 Task: Find connections with filter location Kamenz with filter topic #Innovationwith filter profile language Potuguese with filter current company UNICEF India with filter school Bharati Vidyapeeth's College of Engineering with filter industry Military and International Affairs with filter service category Negotiation with filter keywords title Content Creator
Action: Mouse moved to (508, 59)
Screenshot: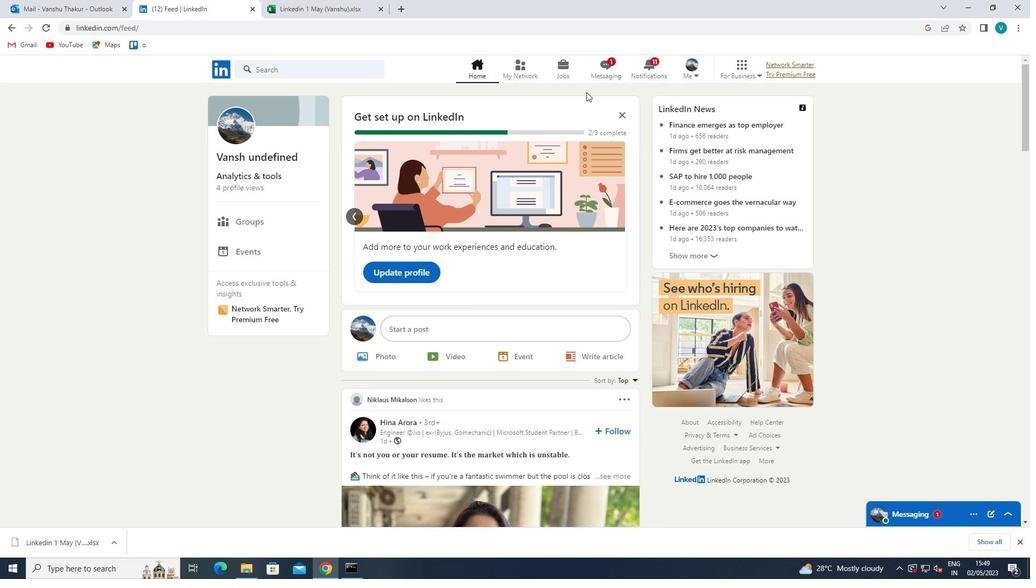 
Action: Mouse pressed left at (508, 59)
Screenshot: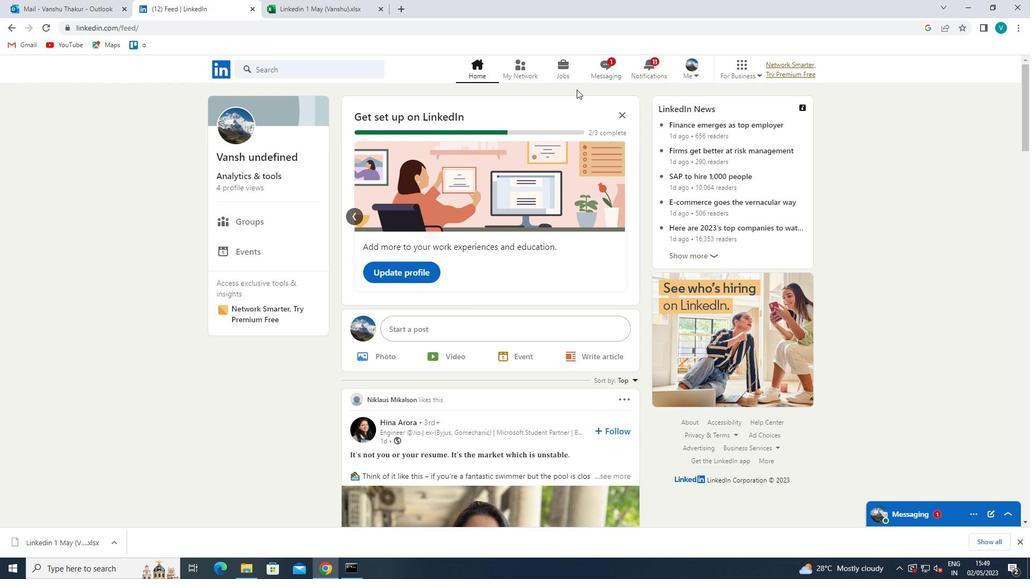 
Action: Mouse moved to (307, 125)
Screenshot: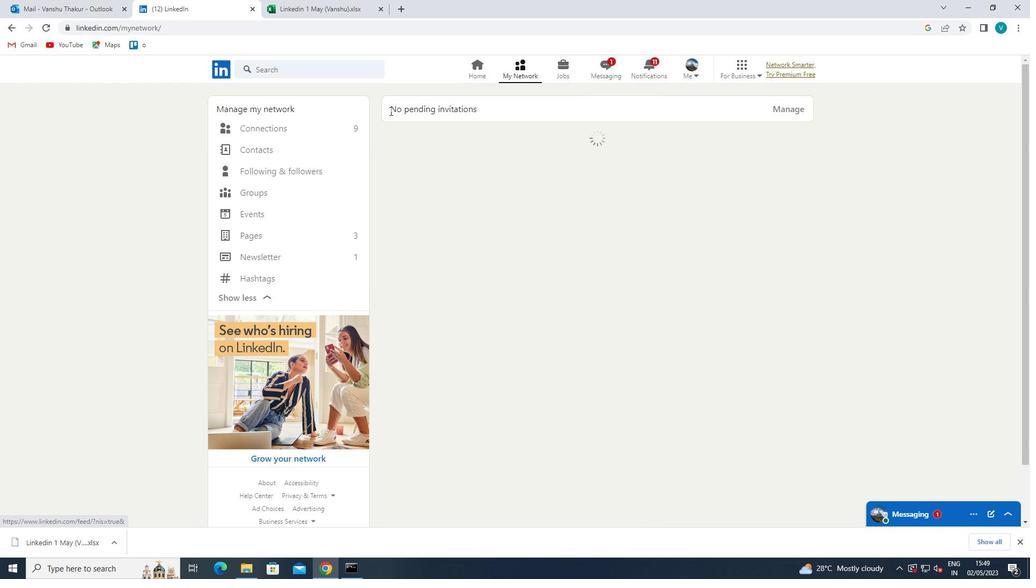 
Action: Mouse pressed left at (307, 125)
Screenshot: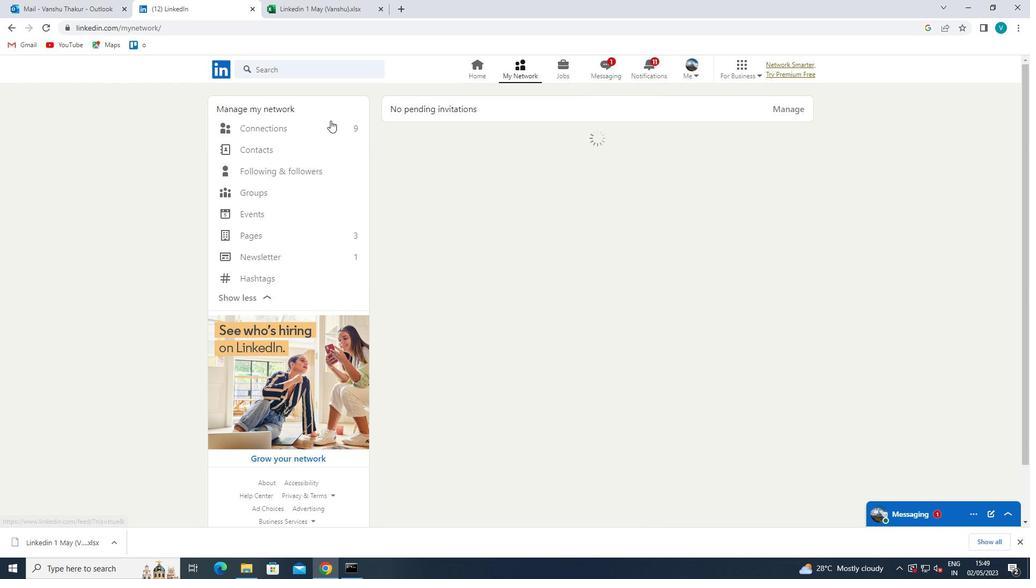 
Action: Mouse moved to (619, 120)
Screenshot: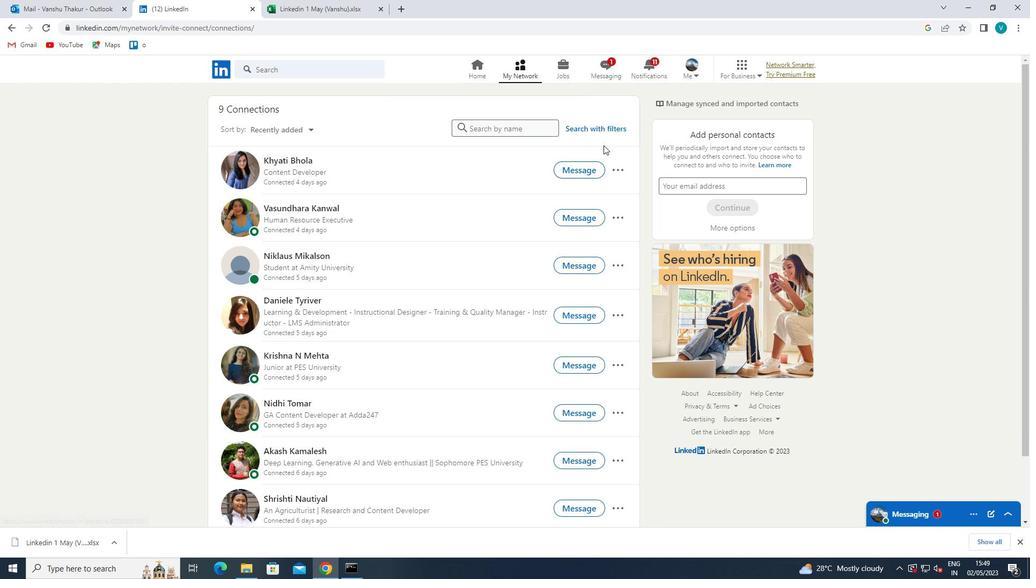 
Action: Mouse pressed left at (619, 120)
Screenshot: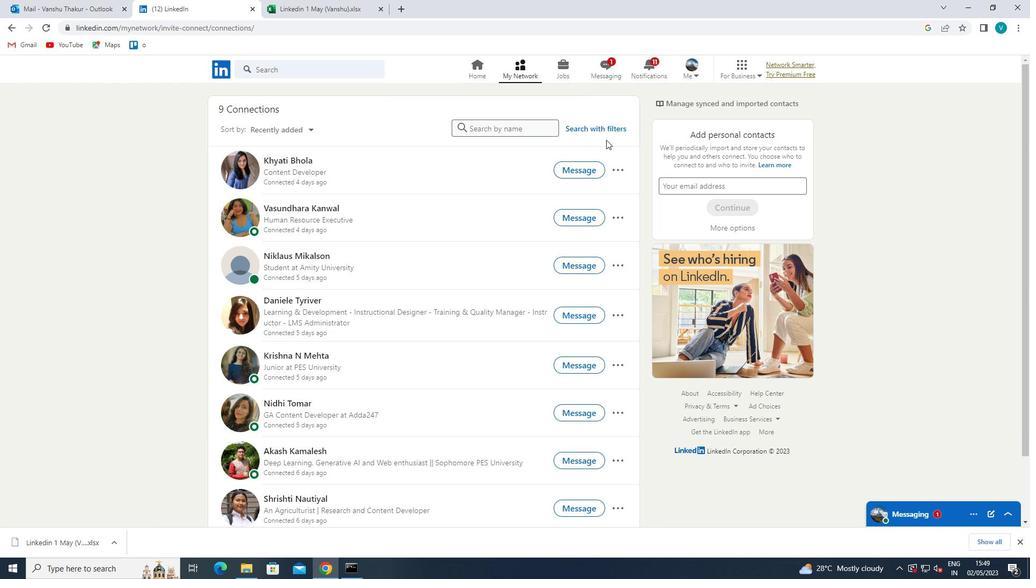 
Action: Mouse moved to (616, 124)
Screenshot: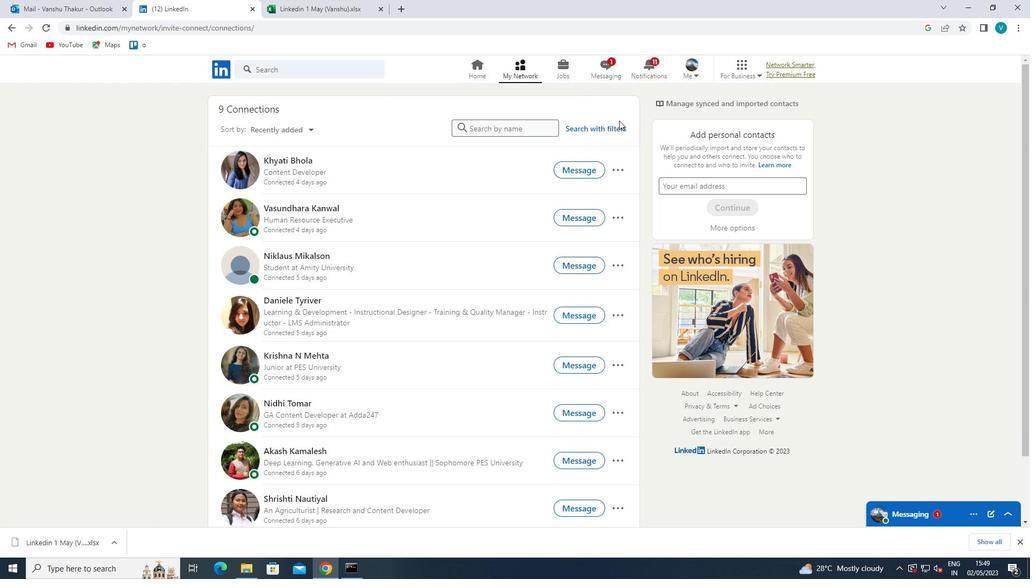 
Action: Mouse pressed left at (616, 124)
Screenshot: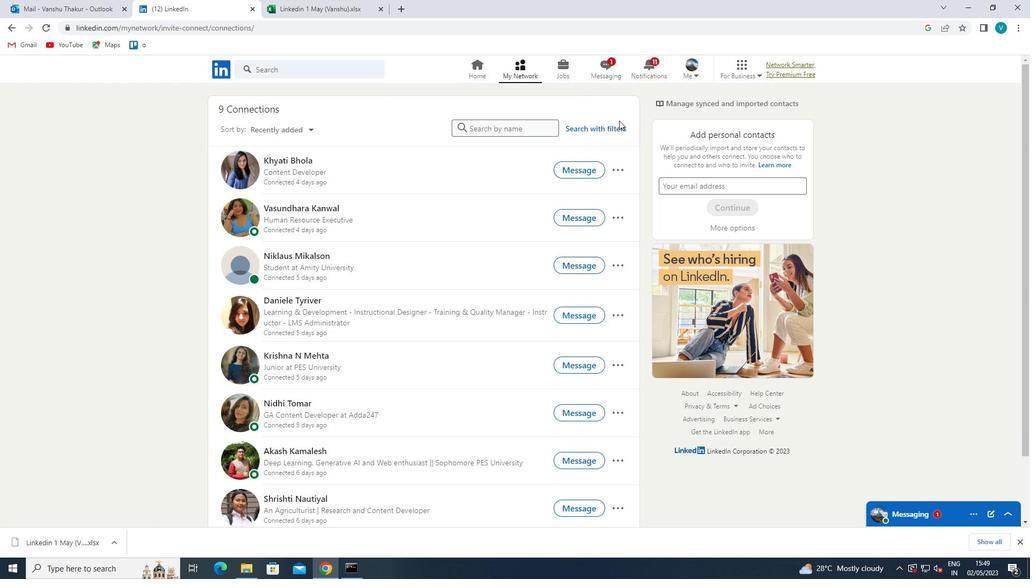 
Action: Mouse moved to (519, 99)
Screenshot: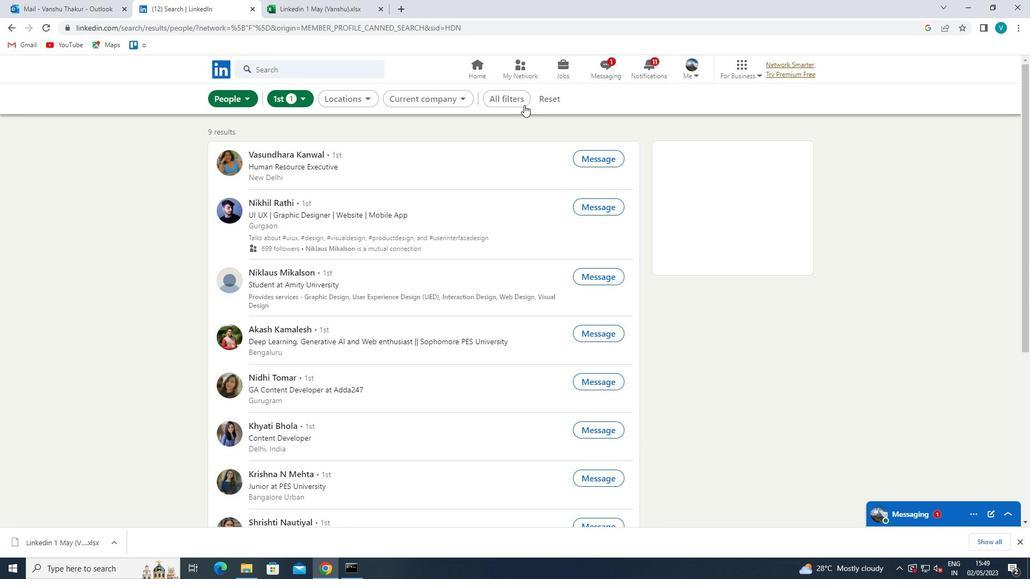 
Action: Mouse pressed left at (519, 99)
Screenshot: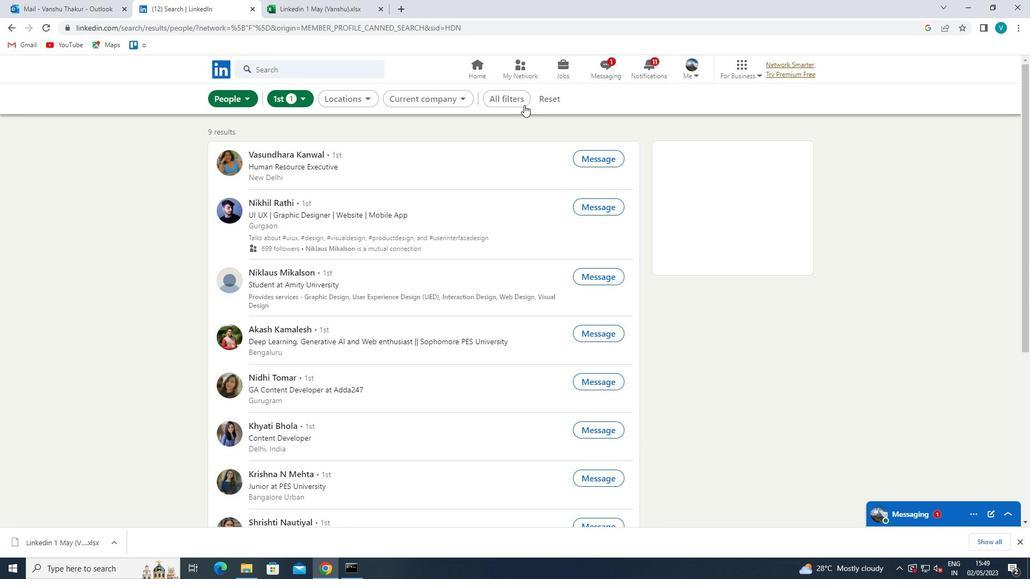 
Action: Mouse moved to (889, 262)
Screenshot: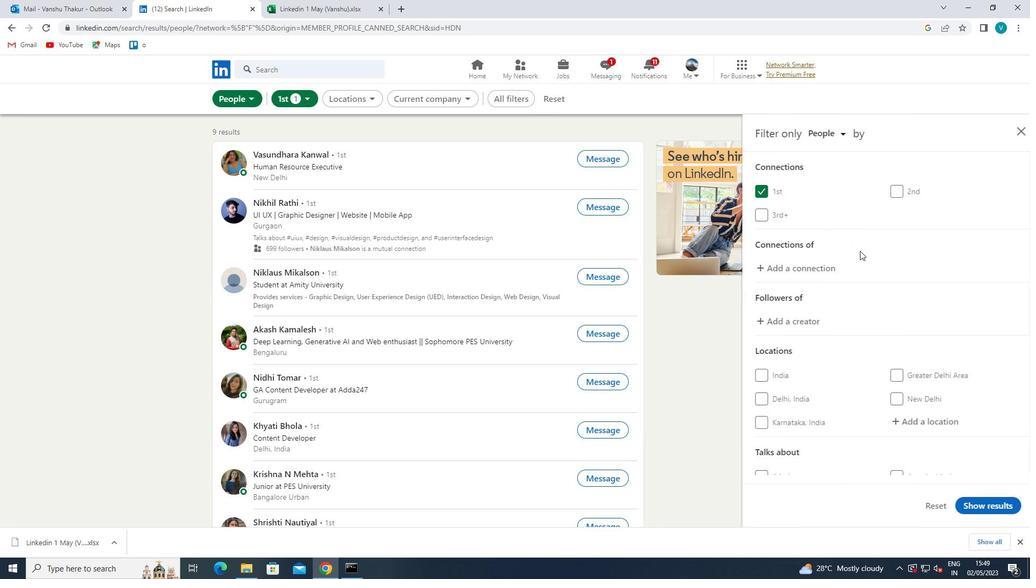 
Action: Mouse scrolled (889, 261) with delta (0, 0)
Screenshot: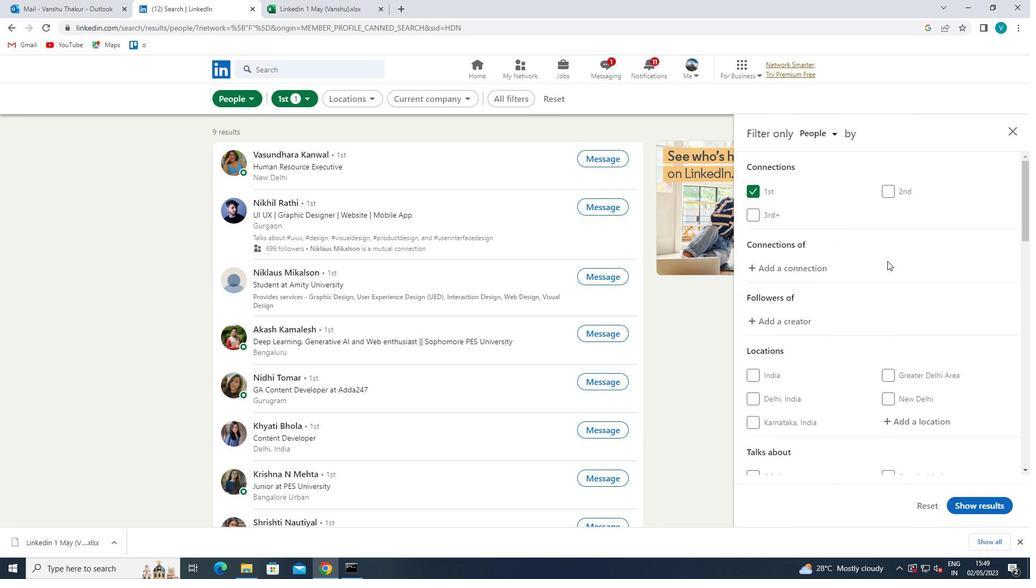 
Action: Mouse moved to (890, 262)
Screenshot: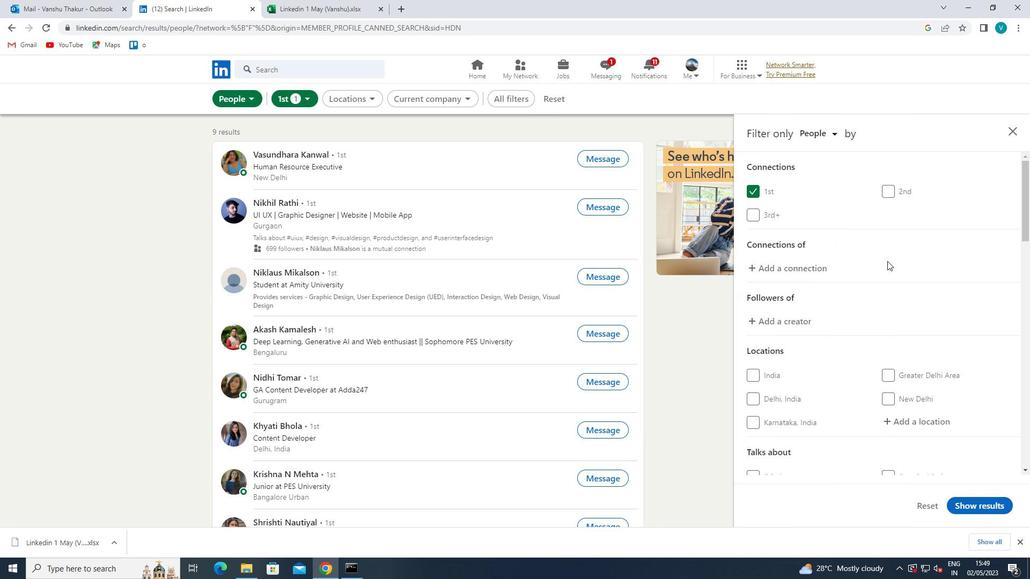
Action: Mouse scrolled (890, 261) with delta (0, 0)
Screenshot: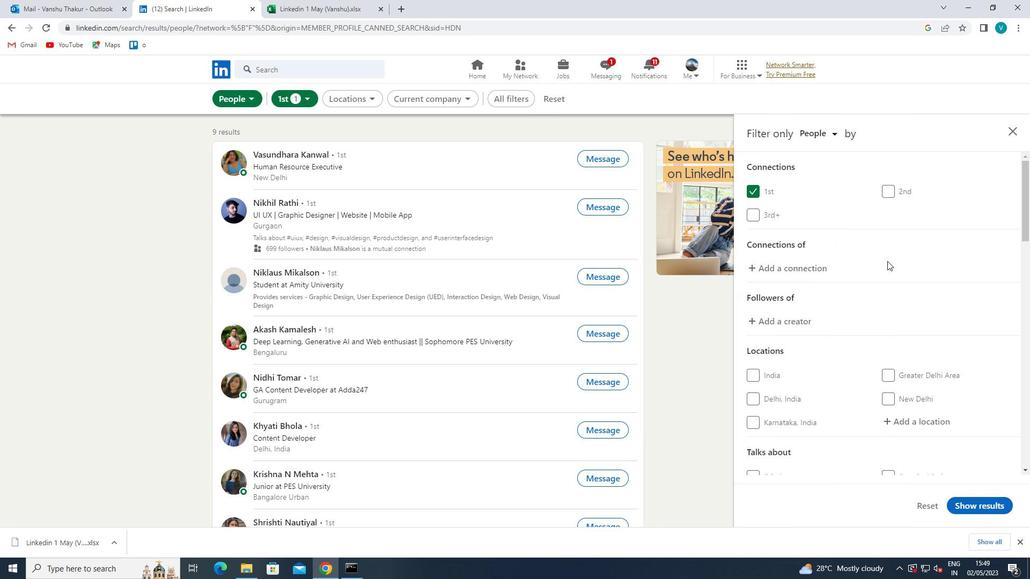 
Action: Mouse moved to (915, 311)
Screenshot: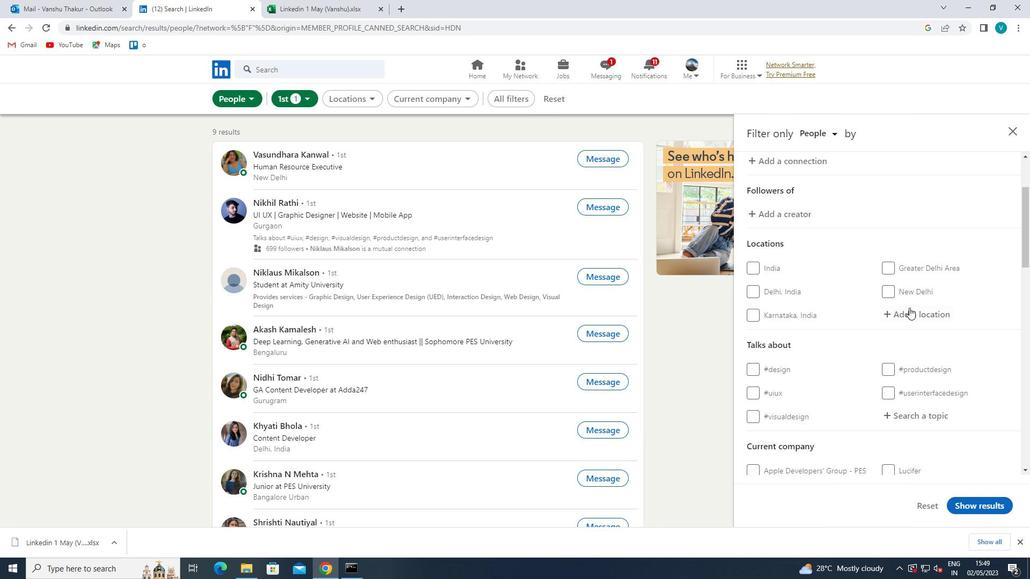 
Action: Mouse pressed left at (915, 311)
Screenshot: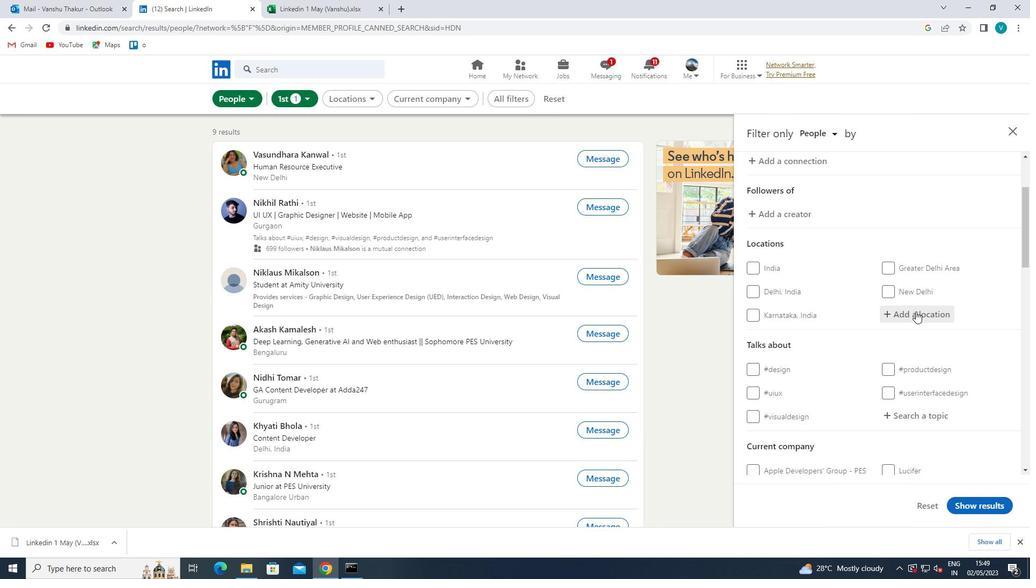 
Action: Mouse moved to (857, 277)
Screenshot: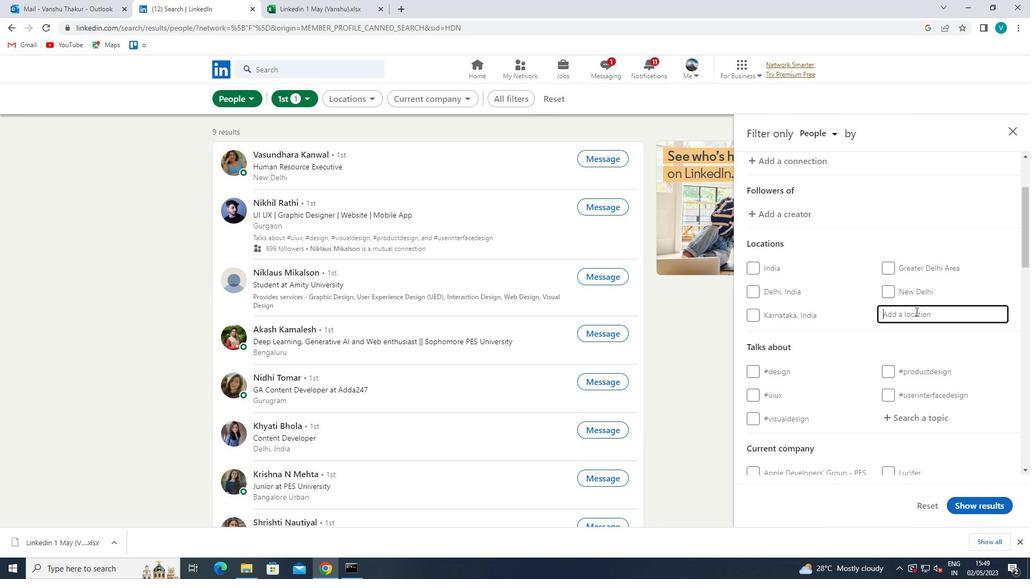 
Action: Key pressed <Key.shift>
Screenshot: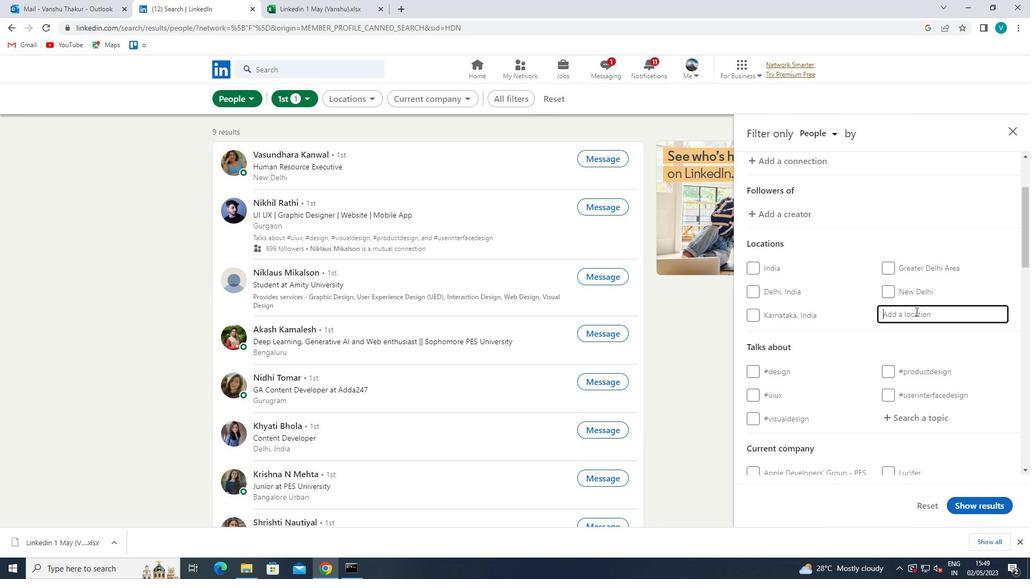 
Action: Mouse moved to (756, 228)
Screenshot: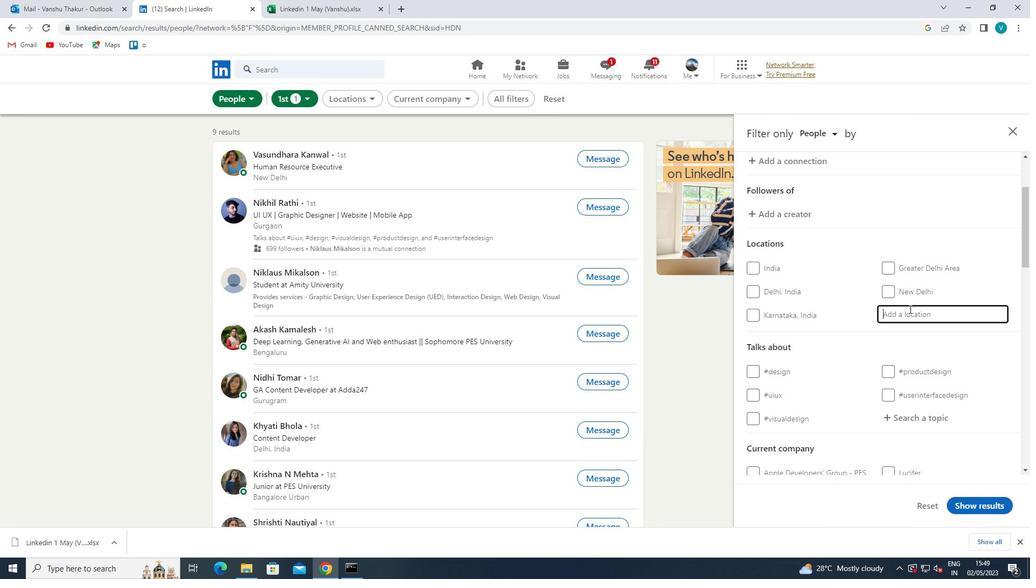 
Action: Key pressed <Key.shift><Key.shift><Key.shift><Key.shift><Key.shift><Key.shift><Key.shift><Key.shift><Key.shift><Key.shift><Key.shift><Key.shift><Key.shift><Key.shift><Key.shift><Key.shift><Key.shift>KAMENZ
Screenshot: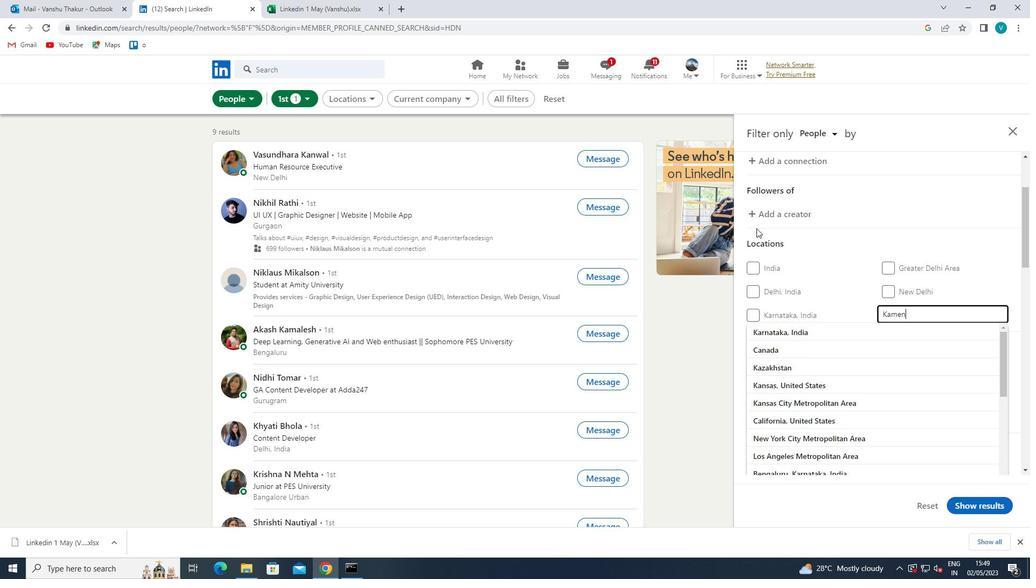 
Action: Mouse moved to (779, 330)
Screenshot: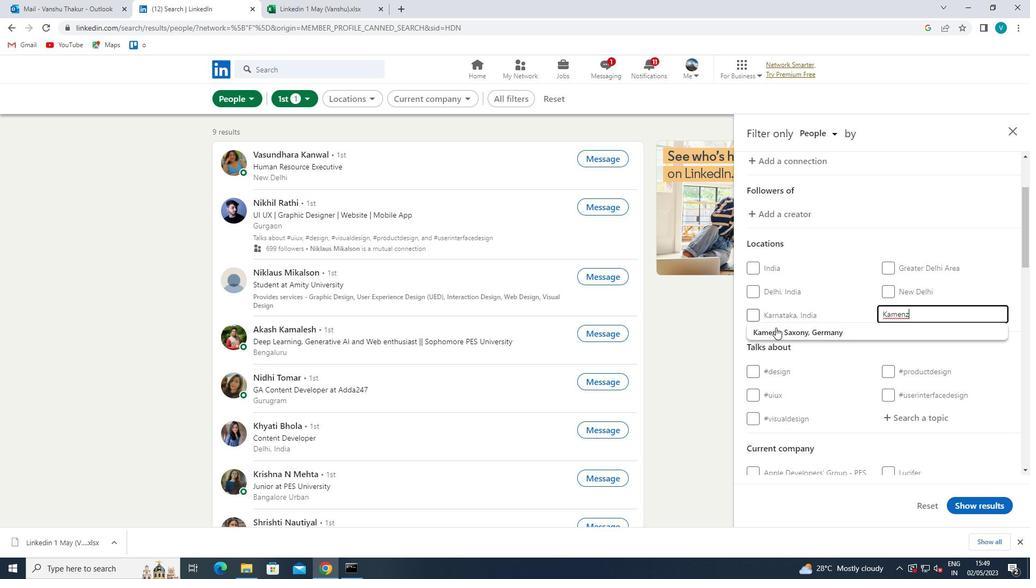 
Action: Mouse pressed left at (779, 330)
Screenshot: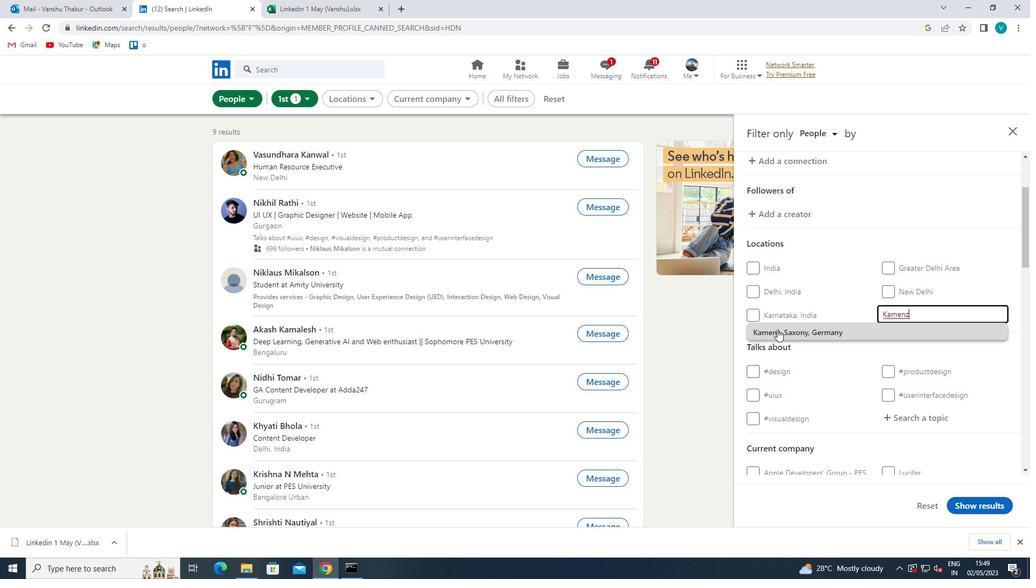 
Action: Mouse moved to (817, 342)
Screenshot: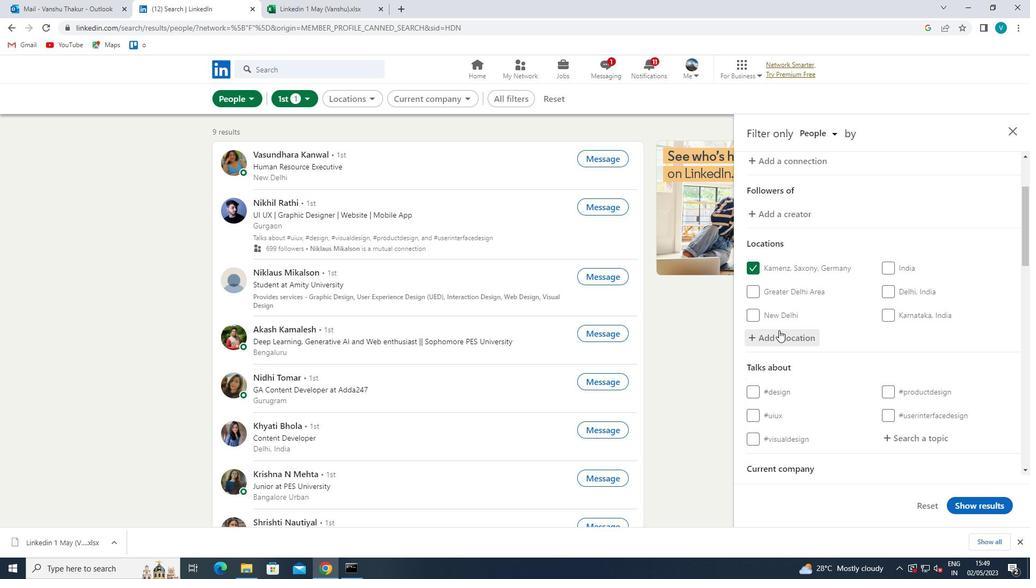 
Action: Mouse scrolled (817, 341) with delta (0, 0)
Screenshot: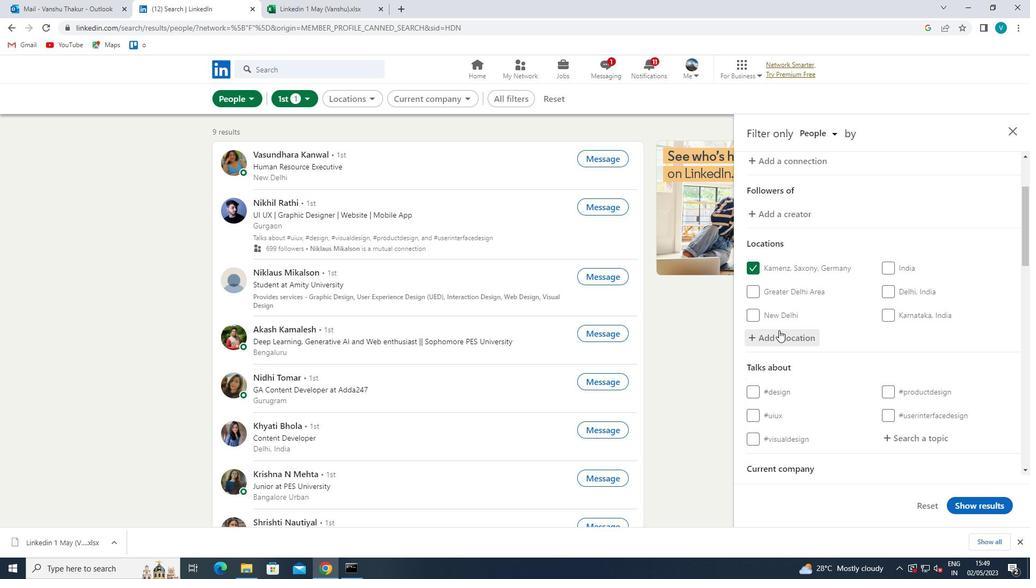 
Action: Mouse moved to (819, 343)
Screenshot: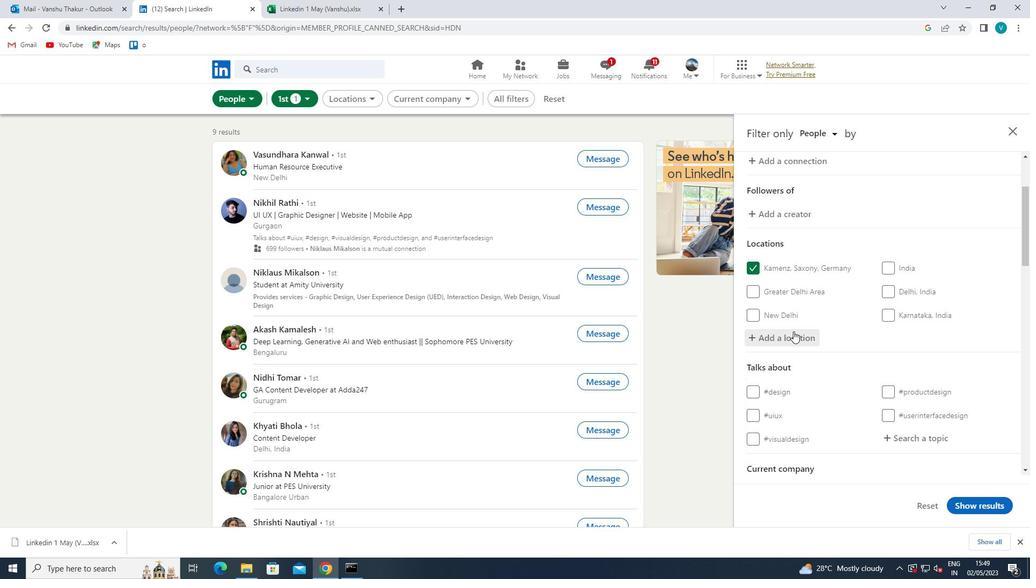 
Action: Mouse scrolled (819, 343) with delta (0, 0)
Screenshot: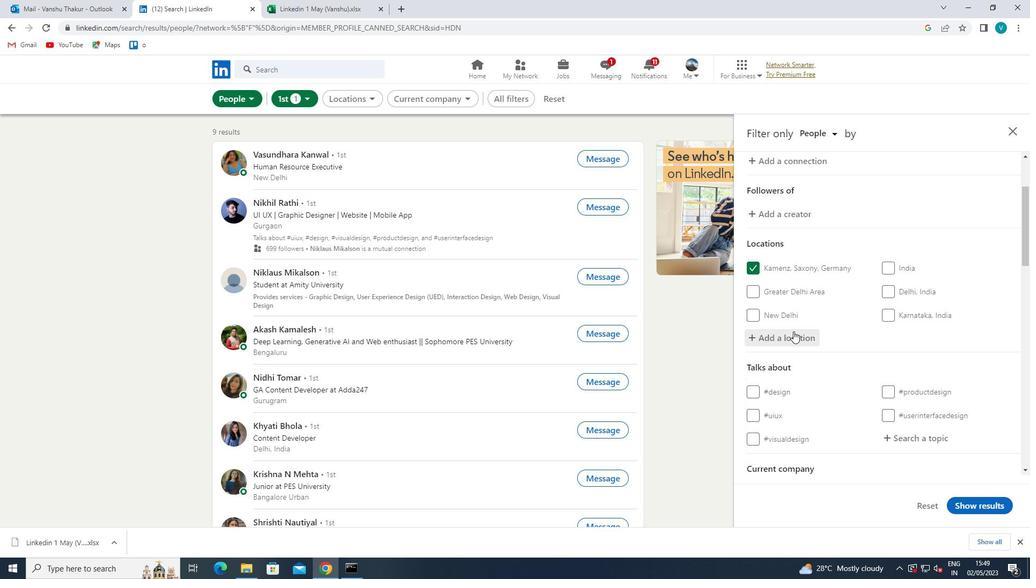 
Action: Mouse moved to (892, 339)
Screenshot: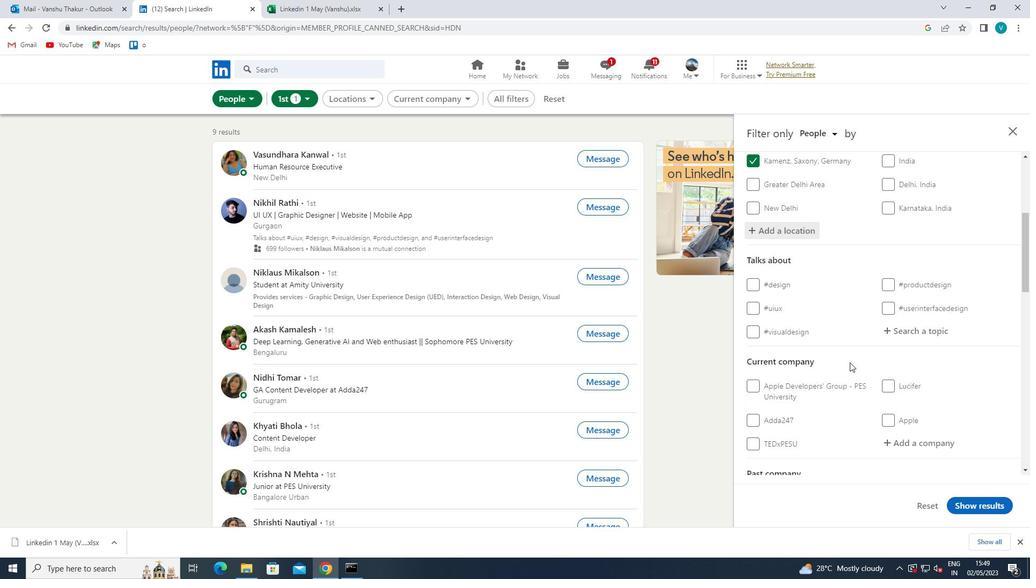 
Action: Mouse pressed left at (892, 339)
Screenshot: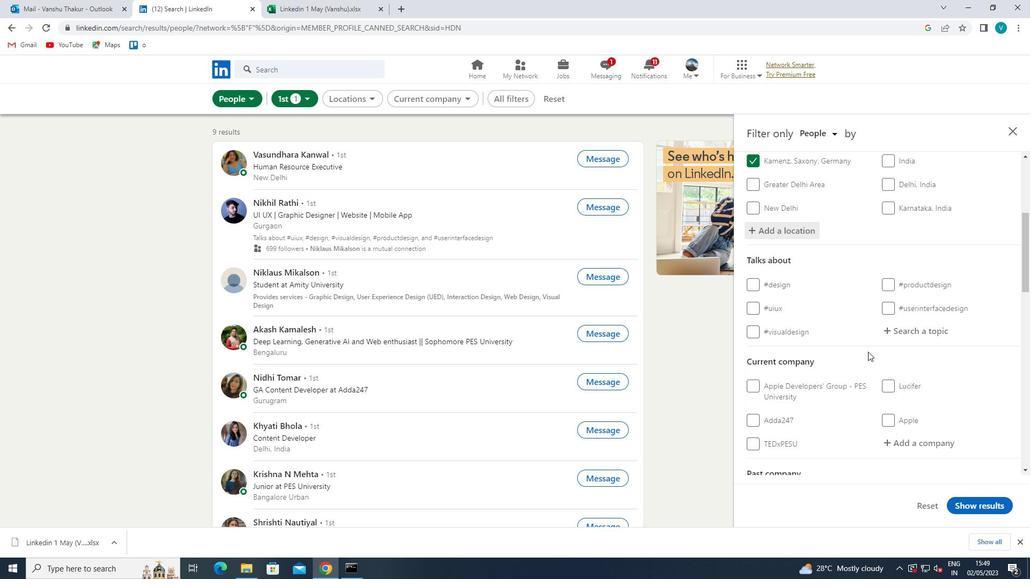 
Action: Mouse moved to (640, 482)
Screenshot: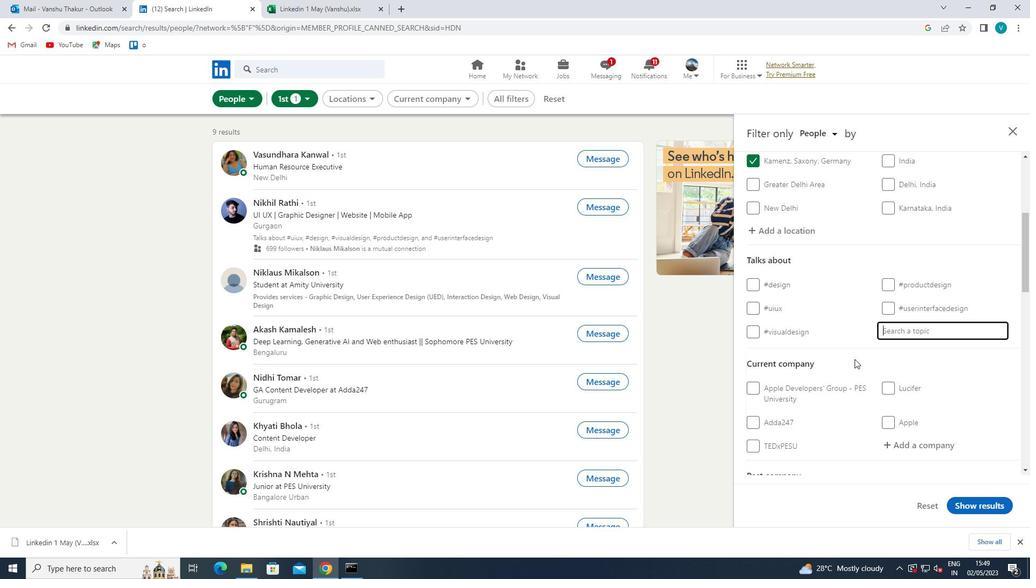 
Action: Key pressed INNO
Screenshot: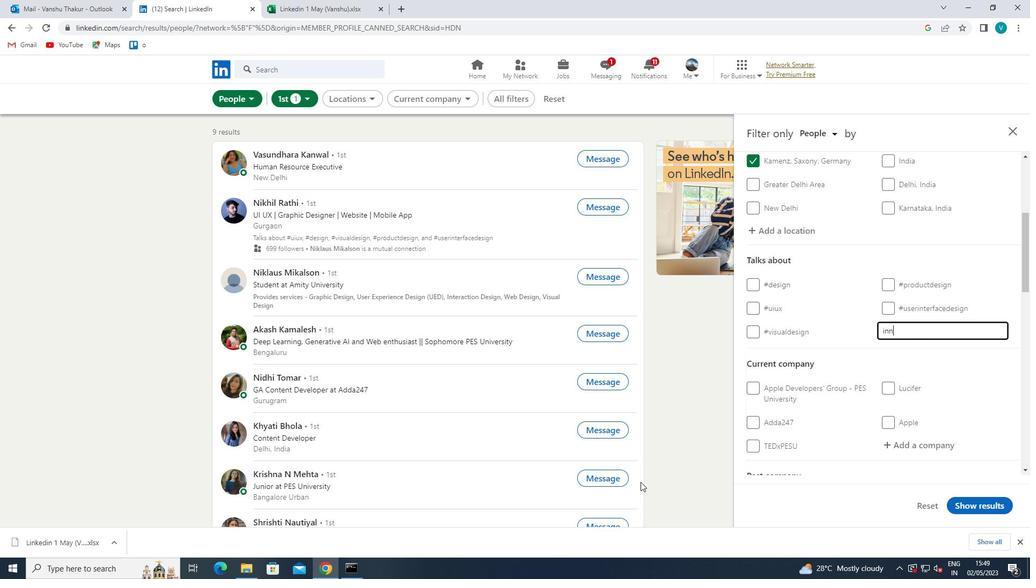 
Action: Mouse moved to (828, 351)
Screenshot: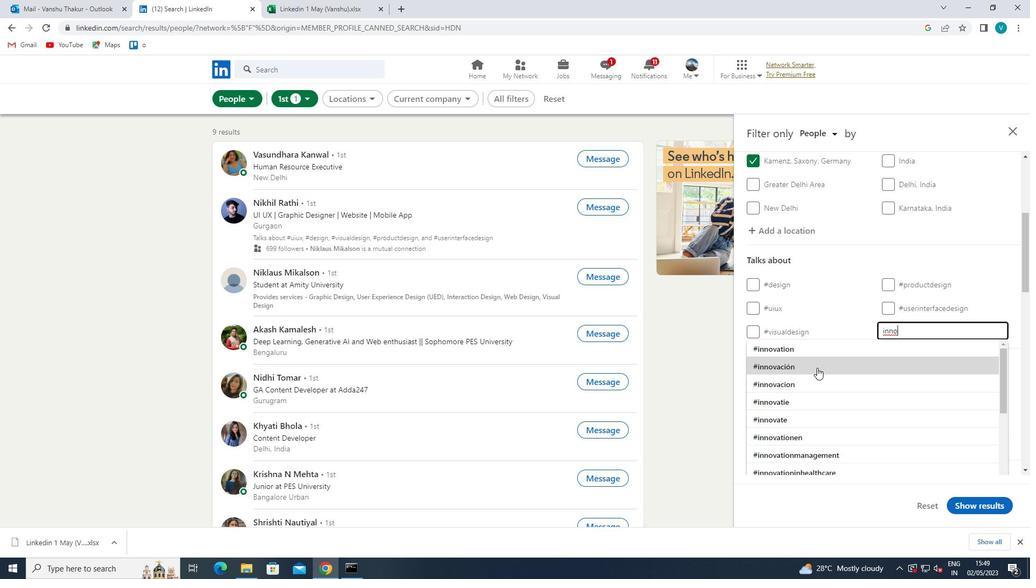 
Action: Mouse pressed left at (828, 351)
Screenshot: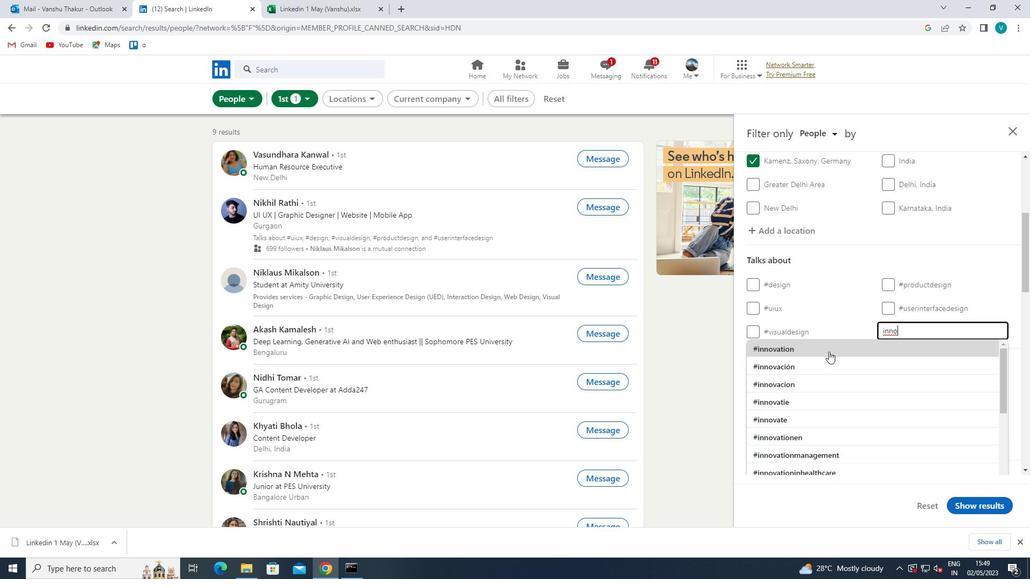 
Action: Mouse scrolled (828, 351) with delta (0, 0)
Screenshot: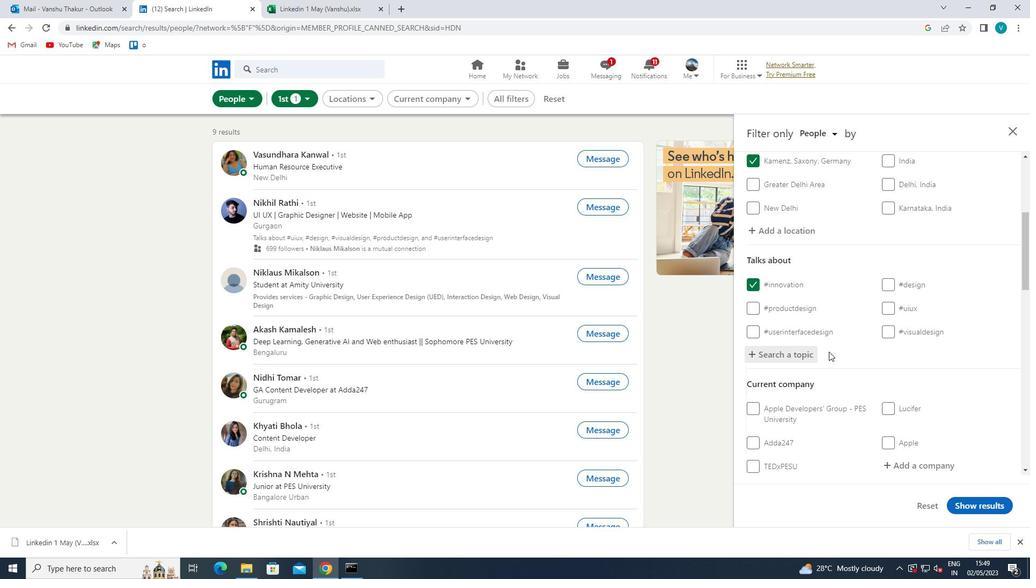 
Action: Mouse scrolled (828, 351) with delta (0, 0)
Screenshot: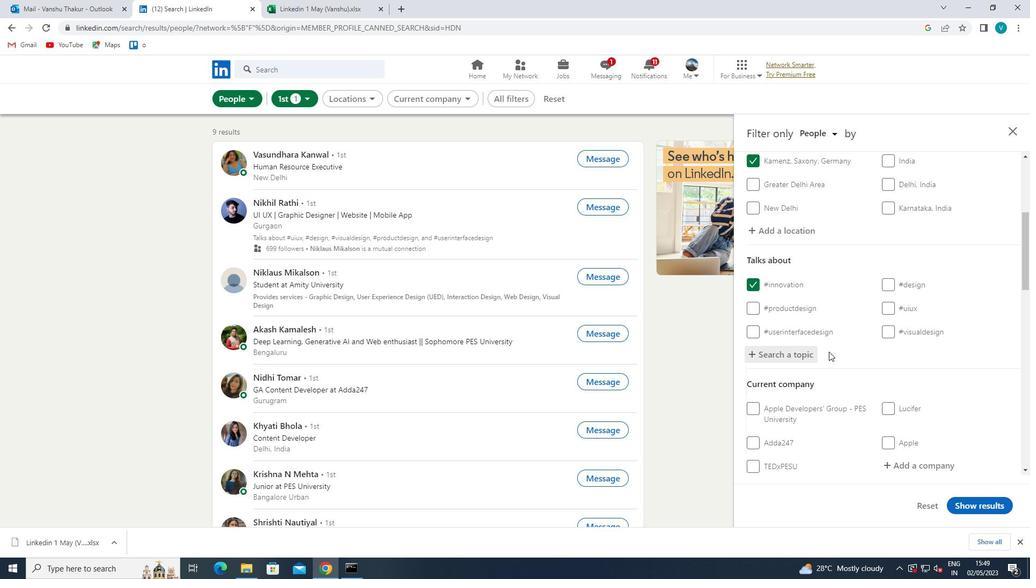 
Action: Mouse moved to (909, 361)
Screenshot: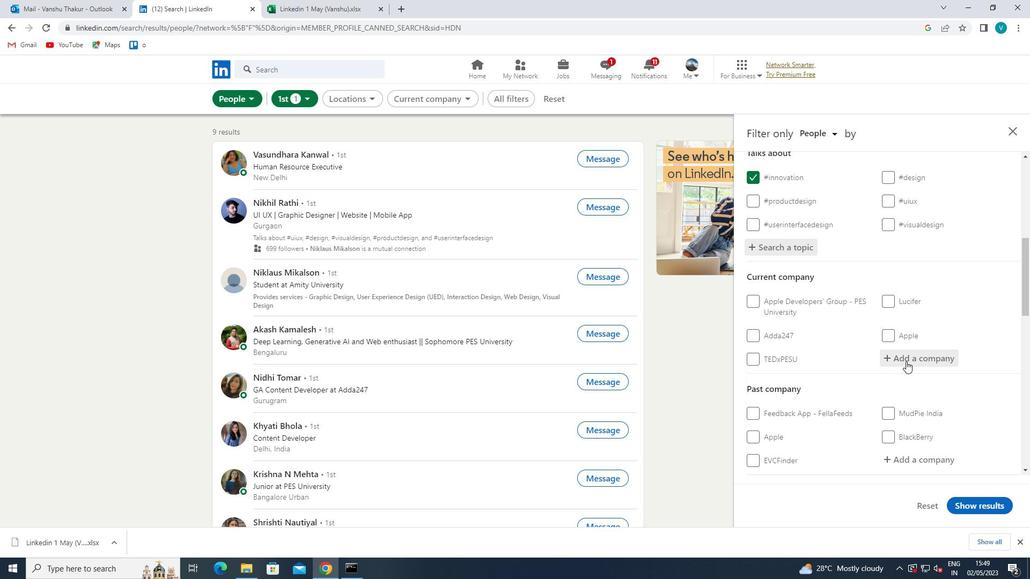 
Action: Mouse pressed left at (909, 361)
Screenshot: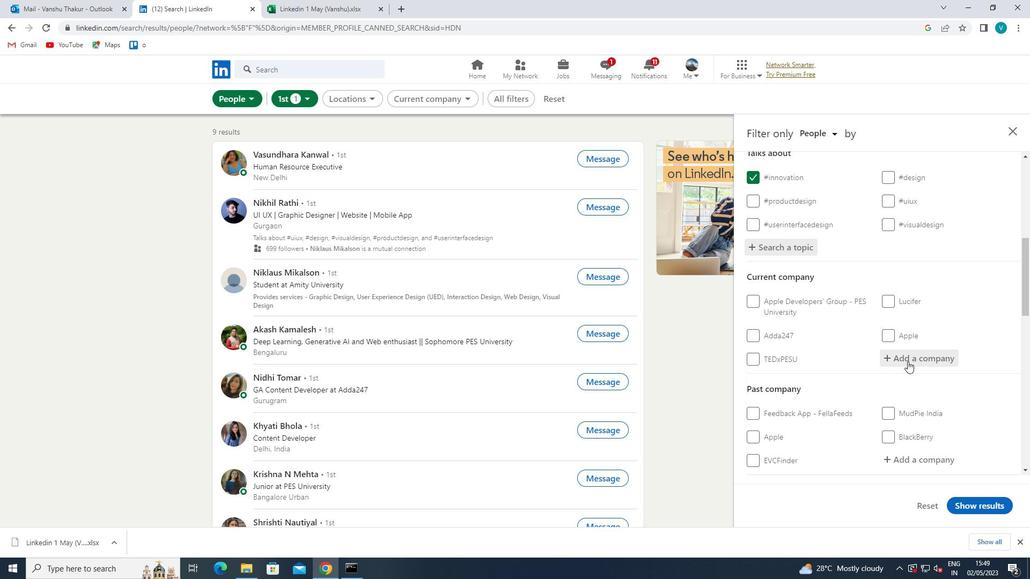
Action: Mouse moved to (625, 534)
Screenshot: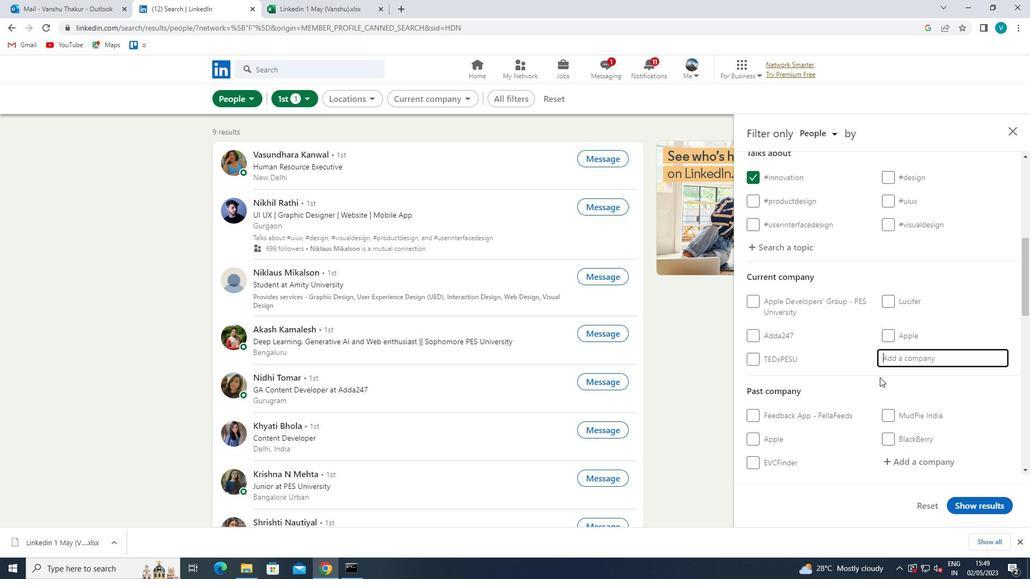
Action: Key pressed <Key.shift>UNICEF
Screenshot: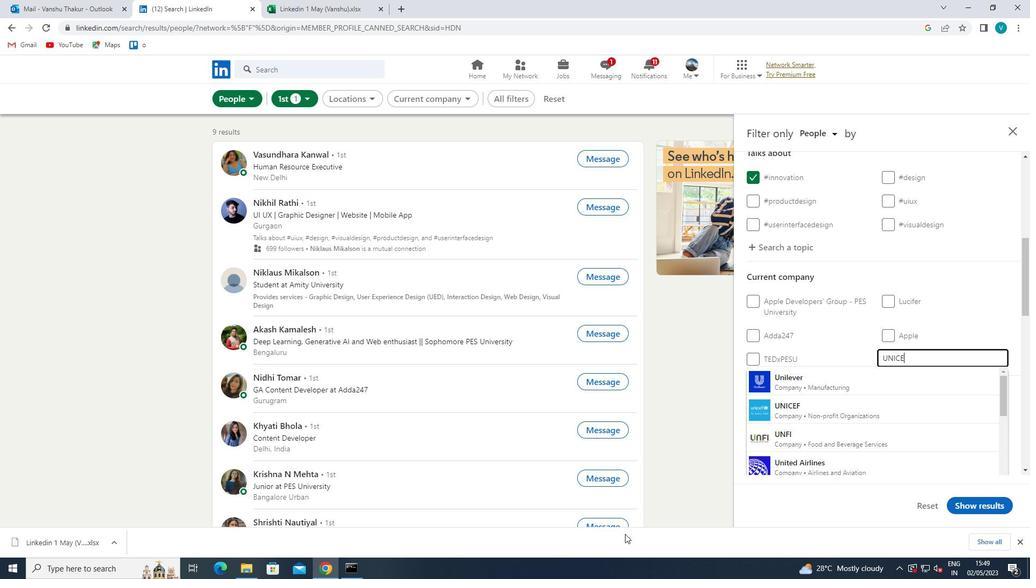
Action: Mouse moved to (684, 535)
Screenshot: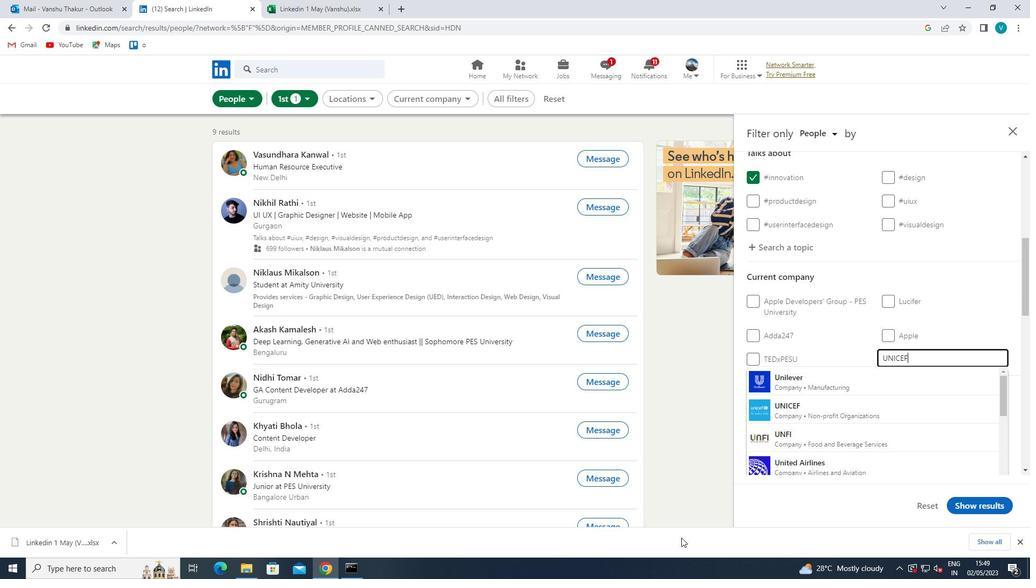 
Action: Key pressed <Key.space><Key.shift>I
Screenshot: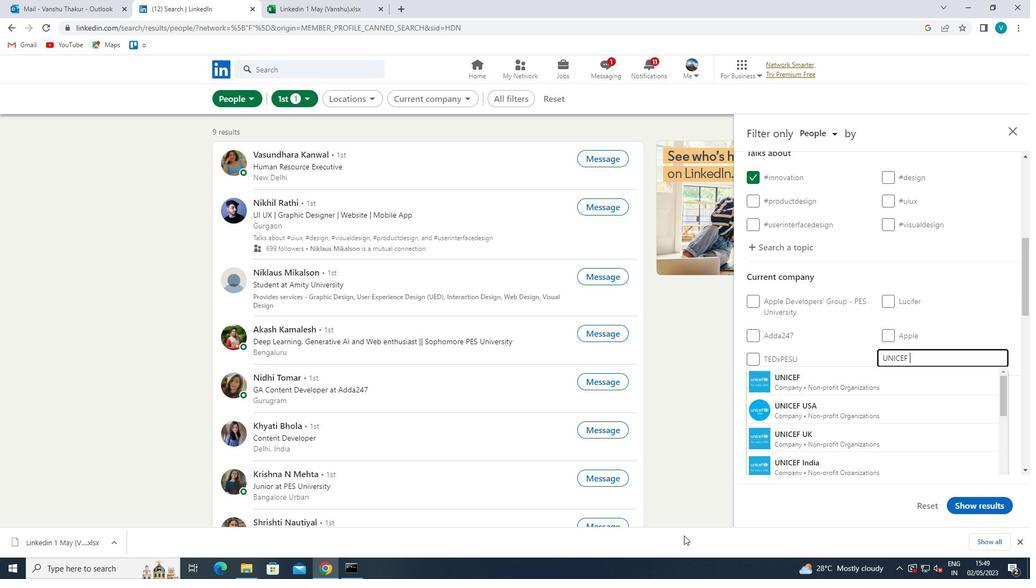 
Action: Mouse moved to (685, 534)
Screenshot: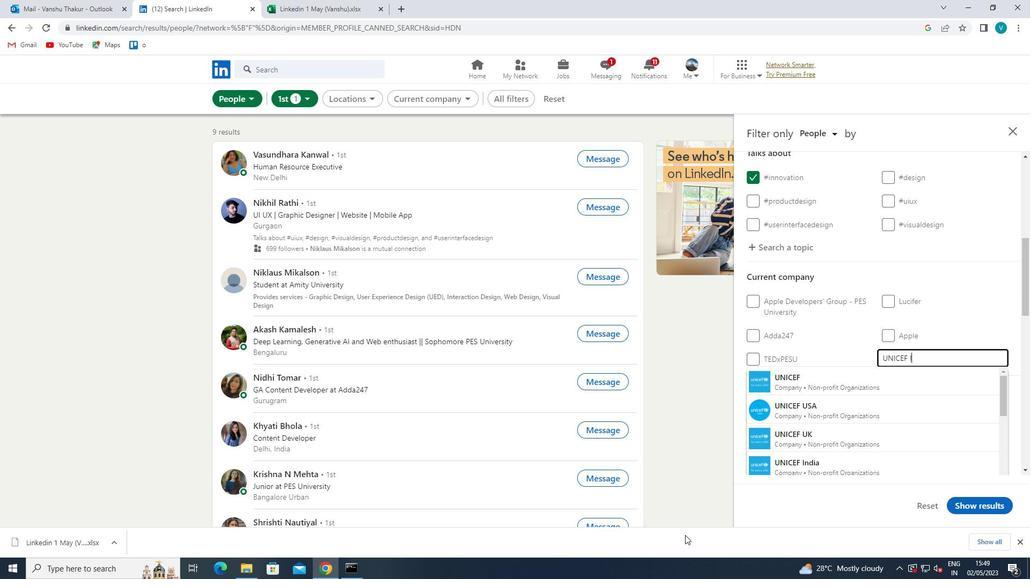 
Action: Key pressed N
Screenshot: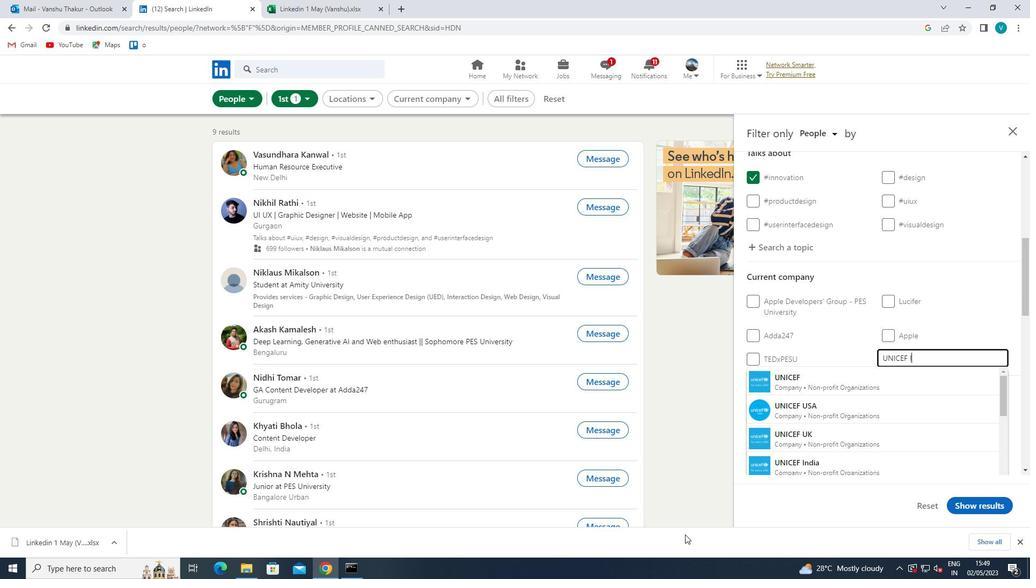 
Action: Mouse moved to (847, 381)
Screenshot: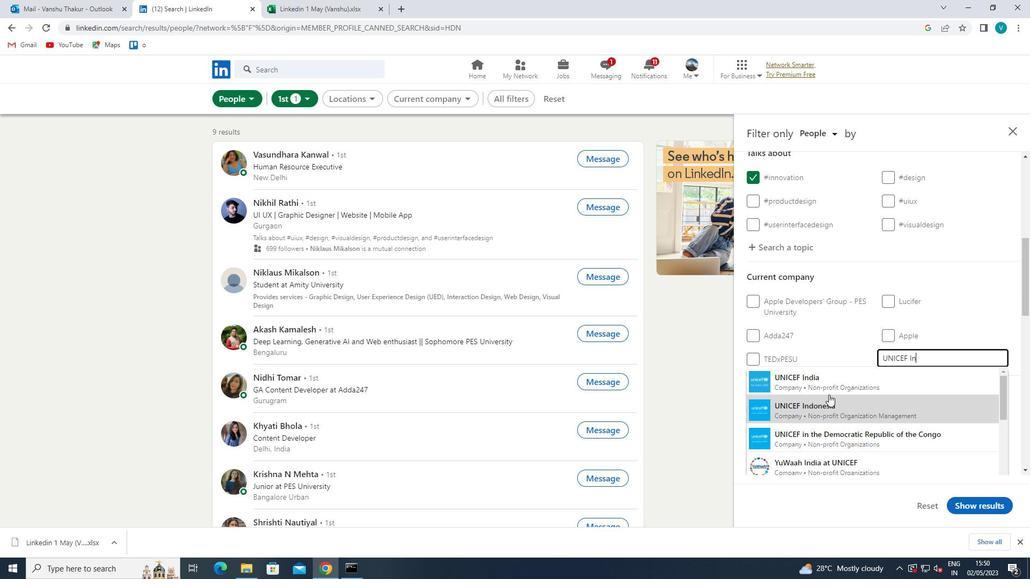
Action: Mouse pressed left at (847, 381)
Screenshot: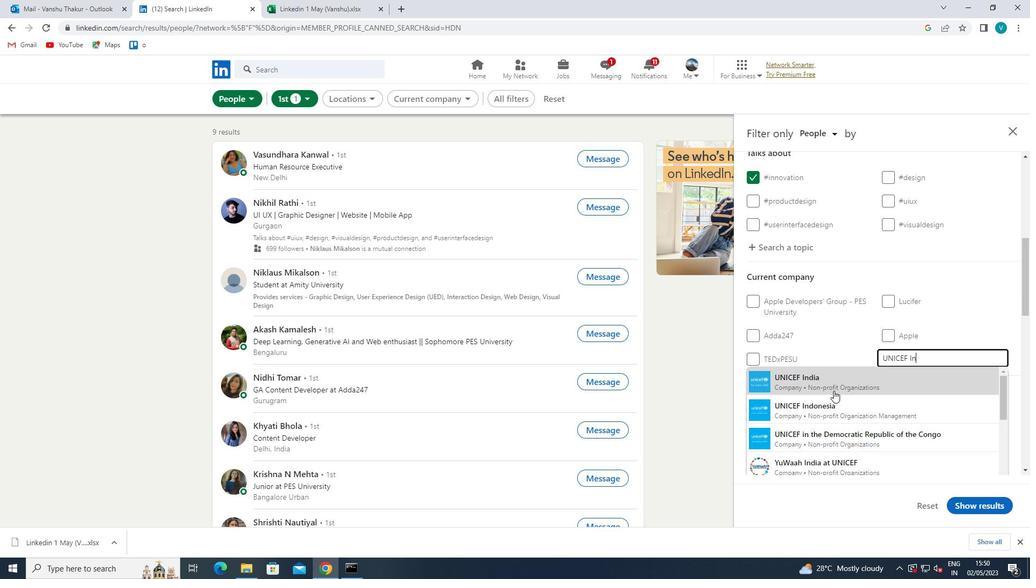 
Action: Mouse scrolled (847, 380) with delta (0, 0)
Screenshot: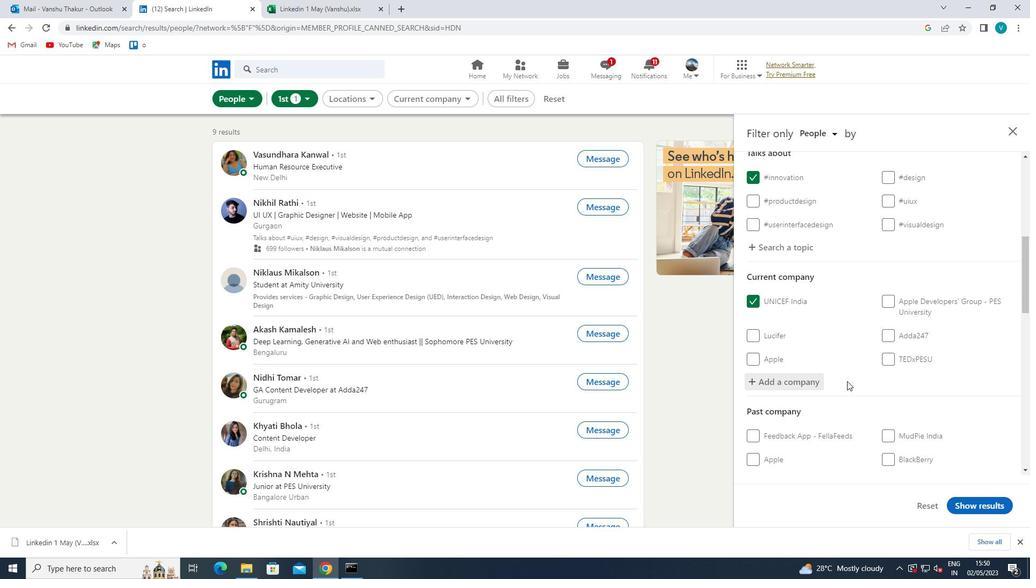 
Action: Mouse scrolled (847, 380) with delta (0, 0)
Screenshot: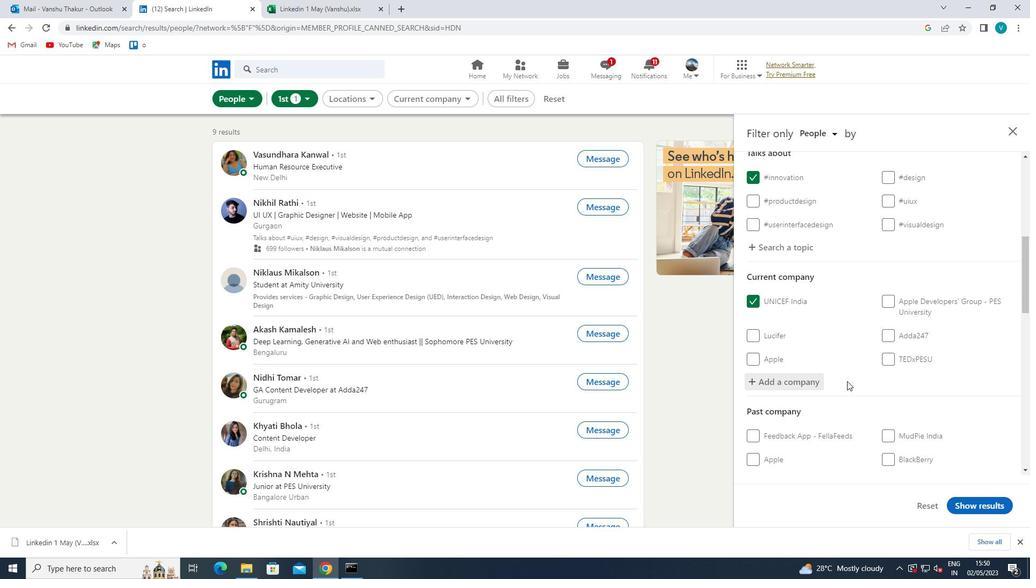 
Action: Mouse scrolled (847, 380) with delta (0, 0)
Screenshot: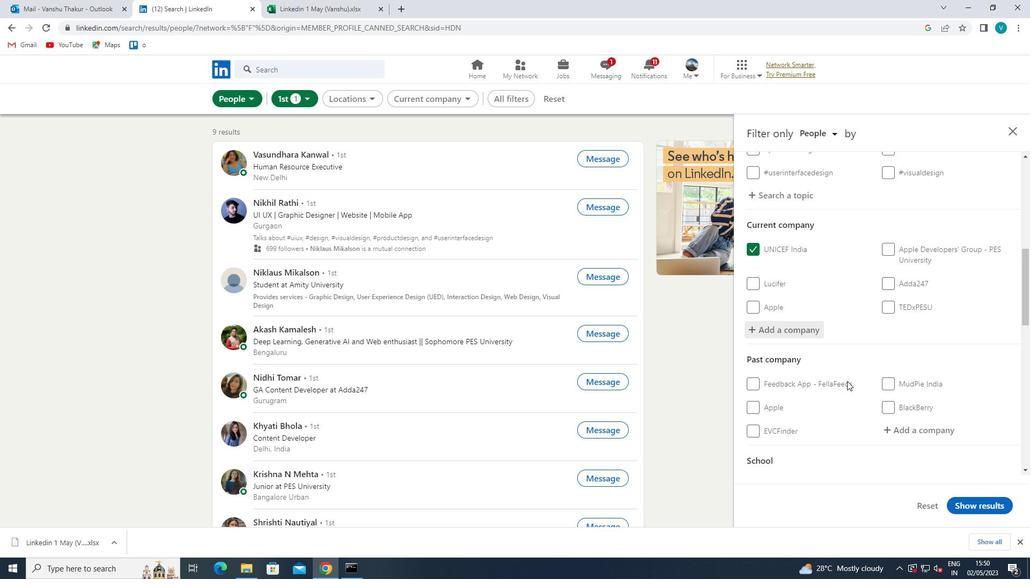
Action: Mouse scrolled (847, 380) with delta (0, 0)
Screenshot: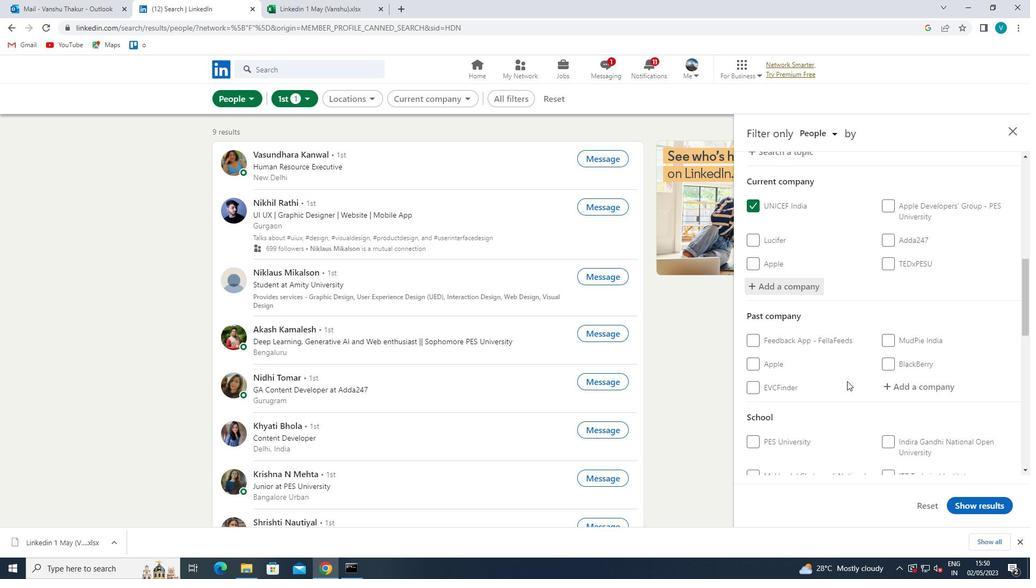 
Action: Mouse moved to (902, 402)
Screenshot: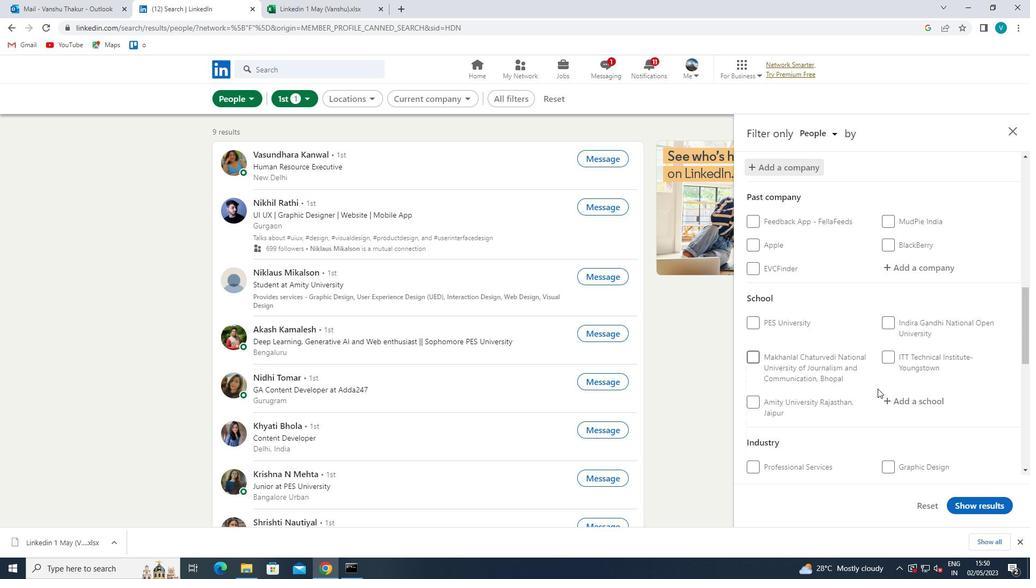 
Action: Mouse pressed left at (902, 402)
Screenshot: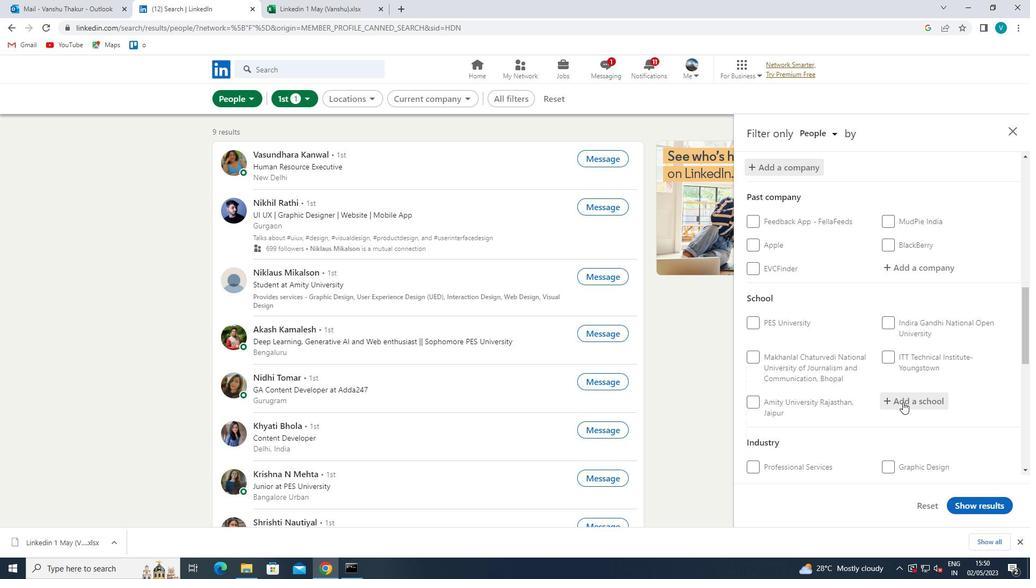 
Action: Mouse moved to (607, 424)
Screenshot: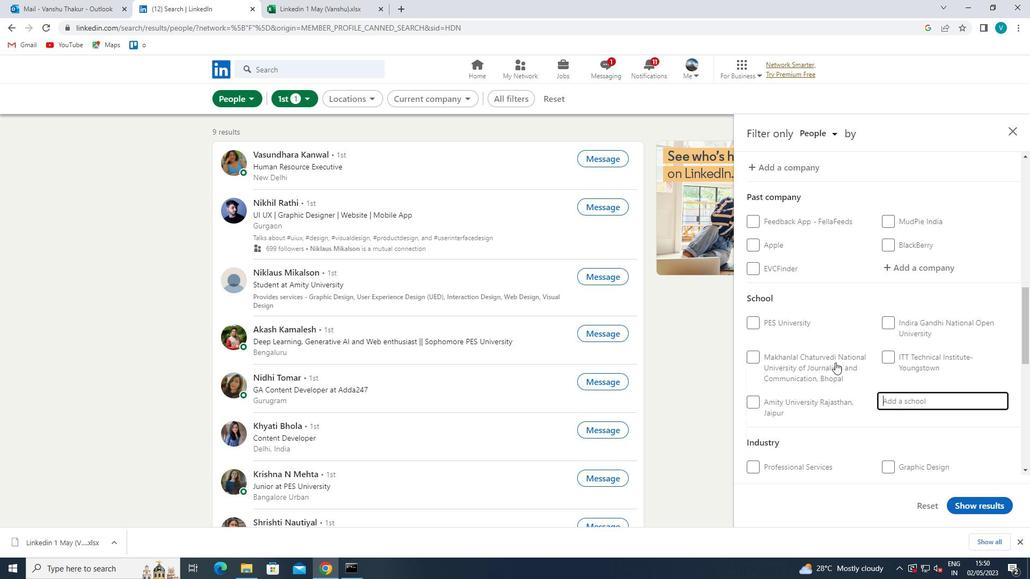 
Action: Key pressed <Key.shift>
Screenshot: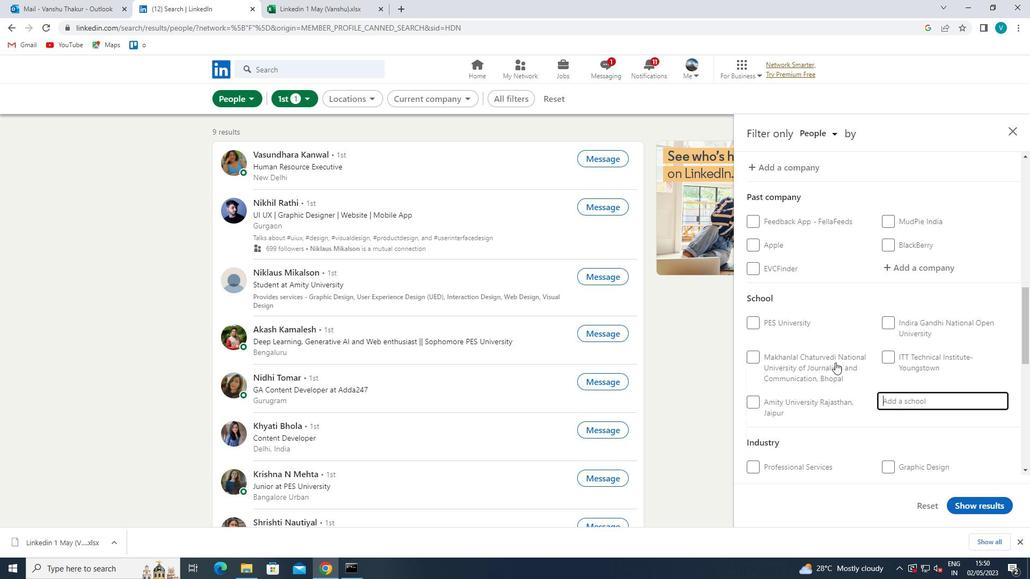 
Action: Mouse moved to (606, 424)
Screenshot: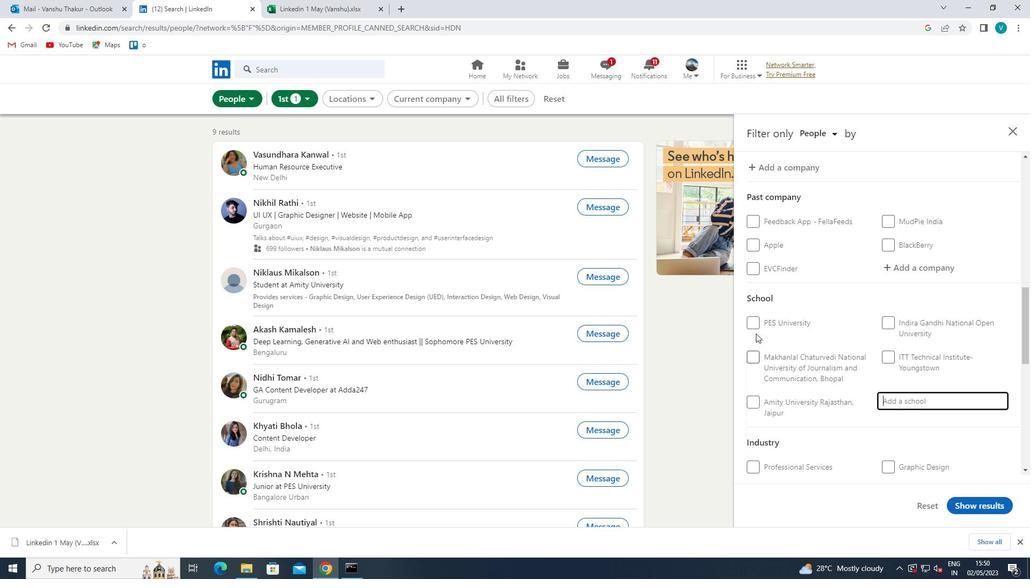 
Action: Key pressed BHARATI<Key.space>
Screenshot: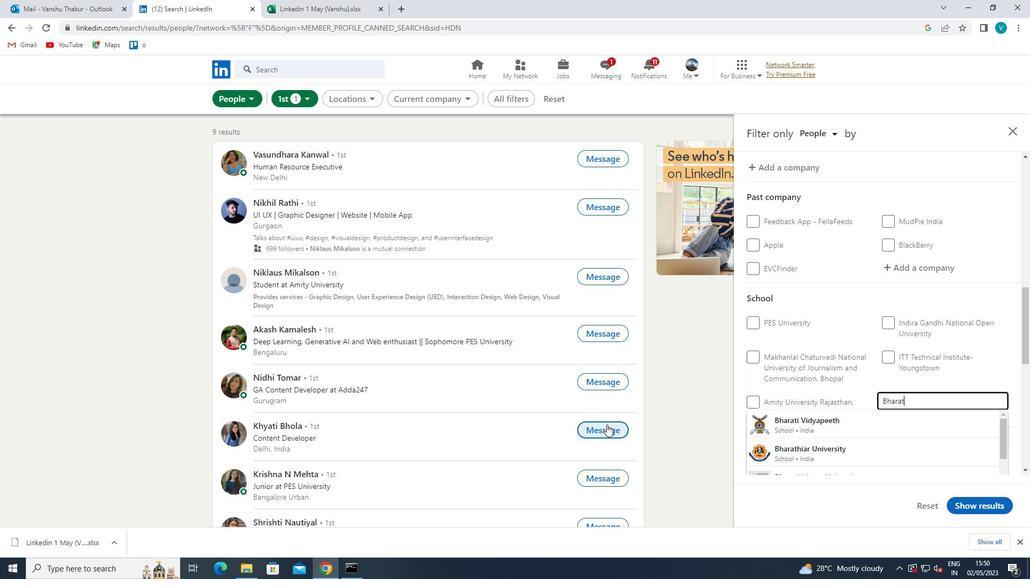 
Action: Mouse moved to (894, 458)
Screenshot: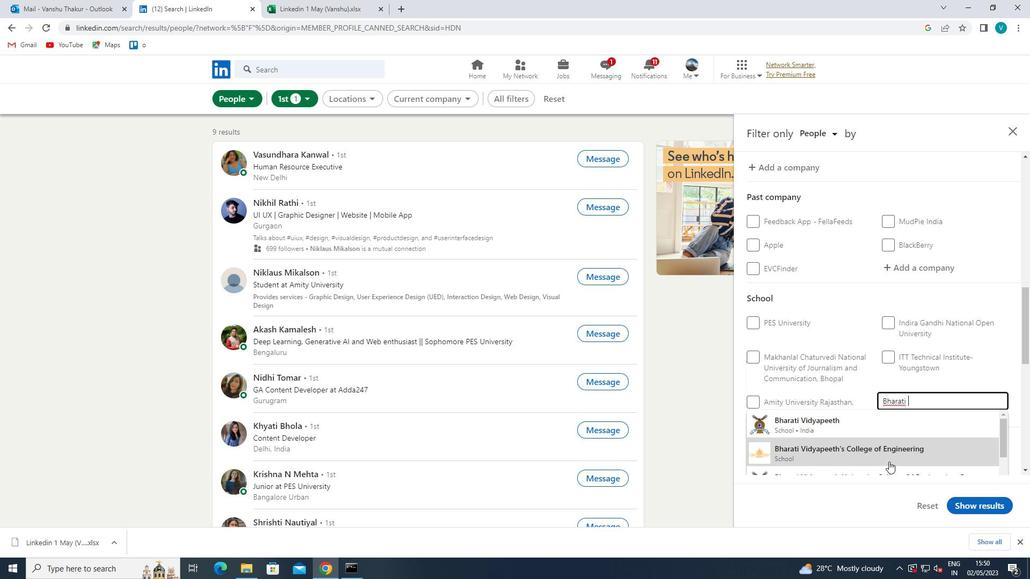 
Action: Mouse pressed left at (894, 458)
Screenshot: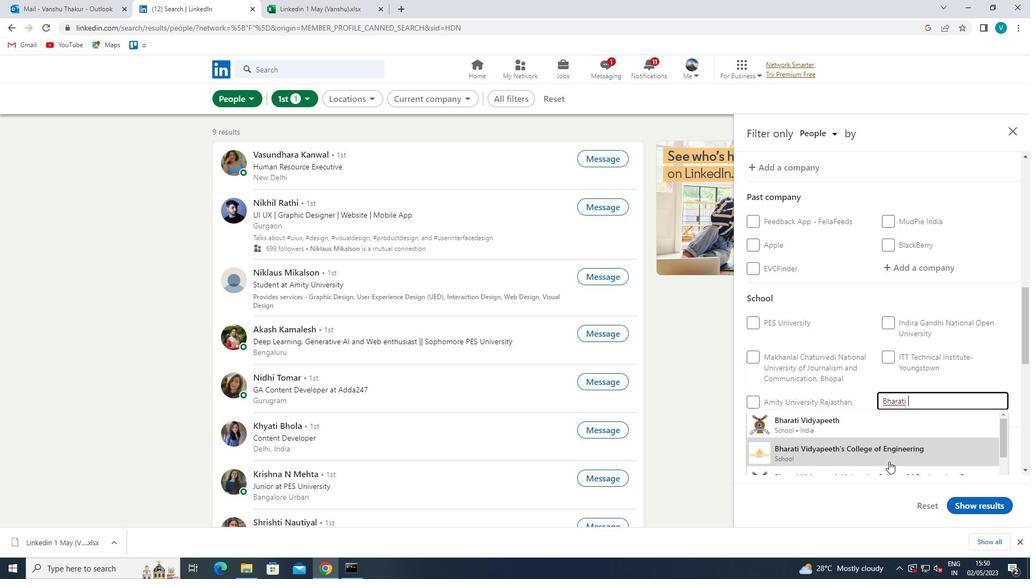 
Action: Mouse moved to (921, 369)
Screenshot: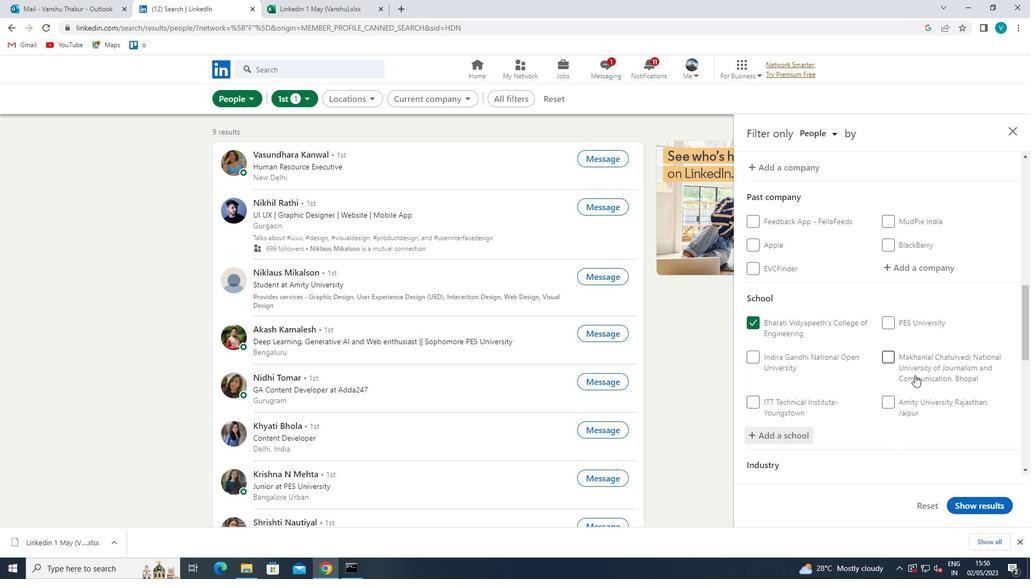 
Action: Mouse scrolled (921, 369) with delta (0, 0)
Screenshot: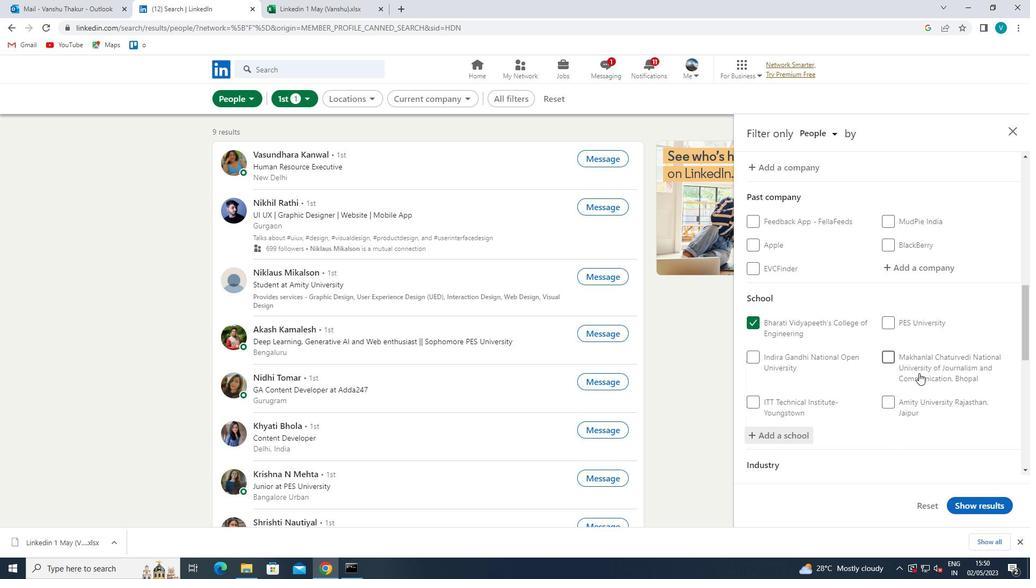 
Action: Mouse scrolled (921, 369) with delta (0, 0)
Screenshot: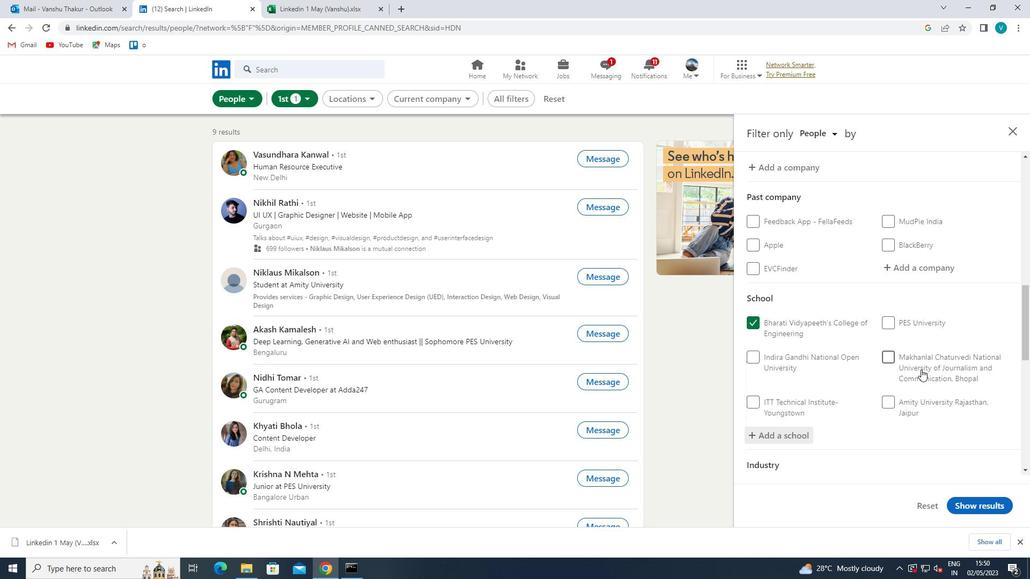 
Action: Mouse scrolled (921, 369) with delta (0, 0)
Screenshot: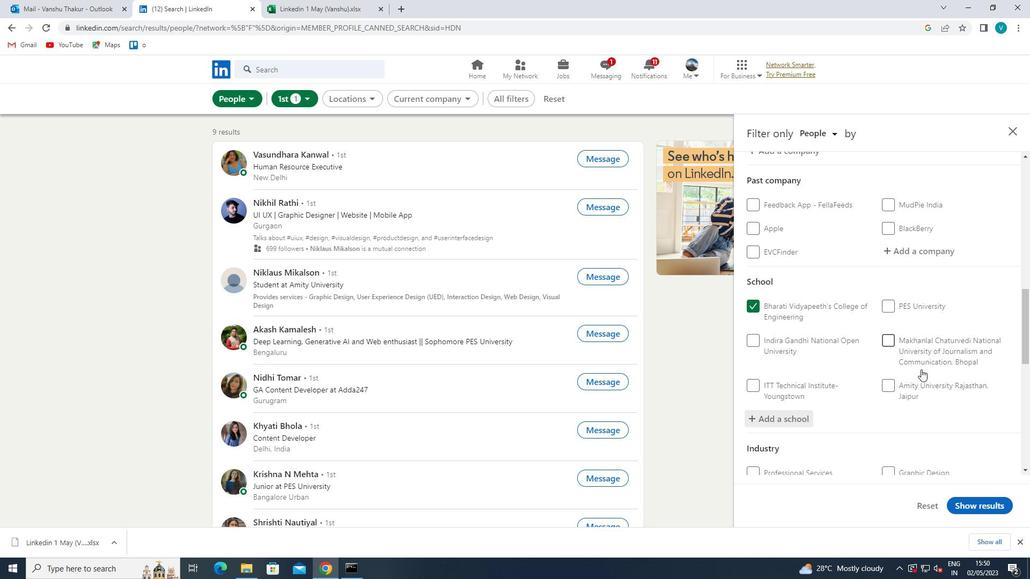 
Action: Mouse scrolled (921, 369) with delta (0, 0)
Screenshot: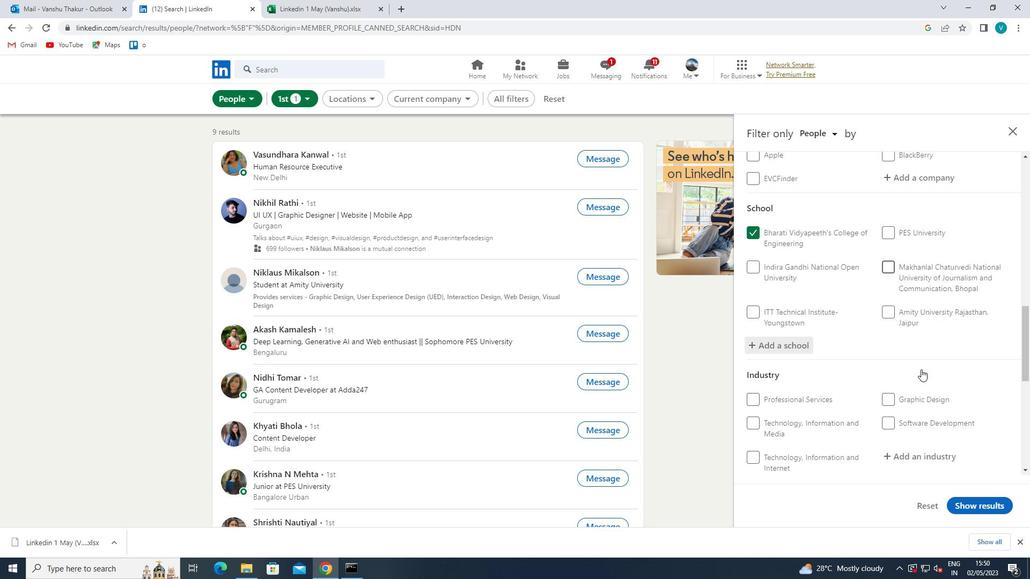 
Action: Mouse moved to (937, 330)
Screenshot: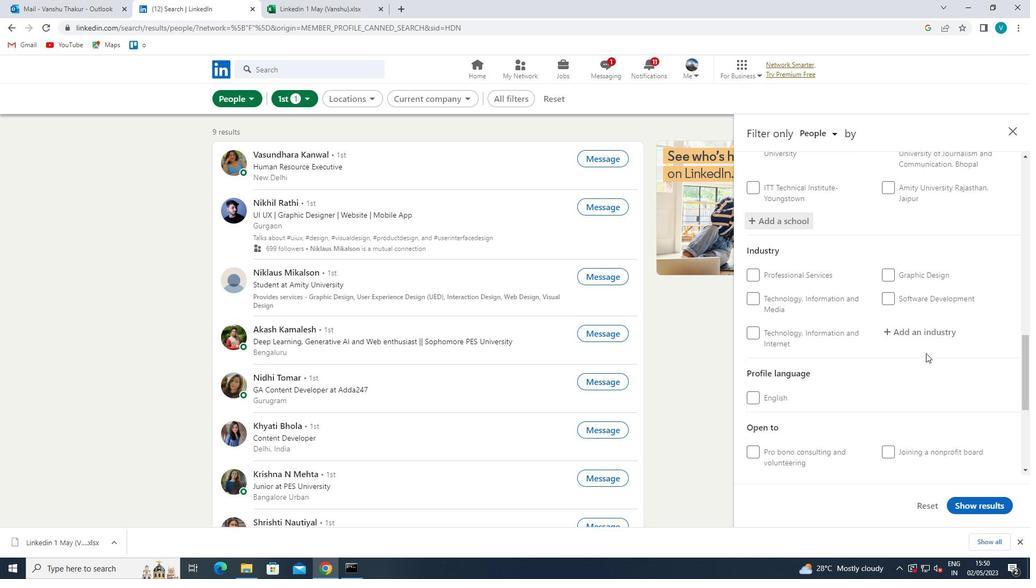 
Action: Mouse pressed left at (937, 330)
Screenshot: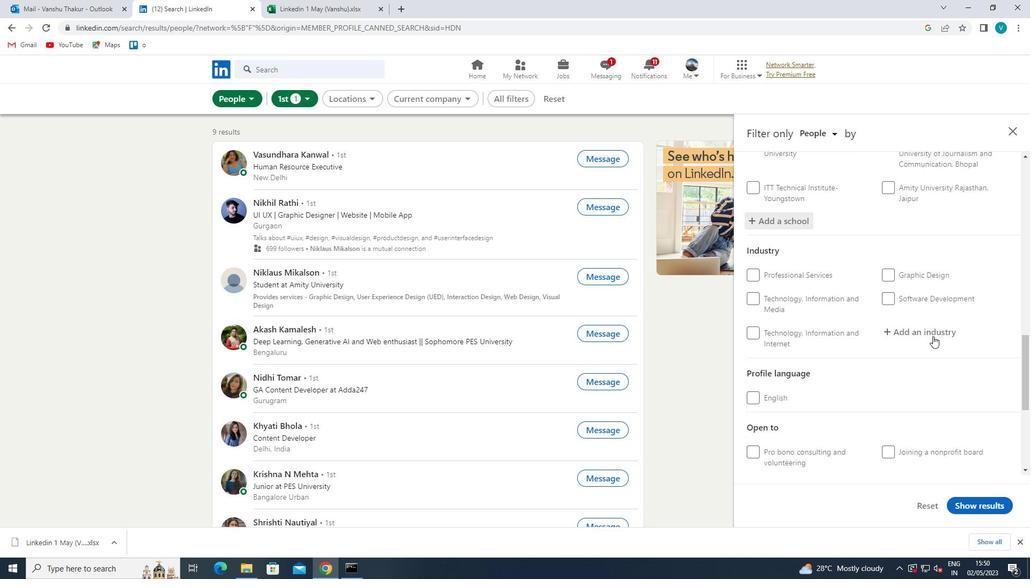 
Action: Mouse moved to (937, 329)
Screenshot: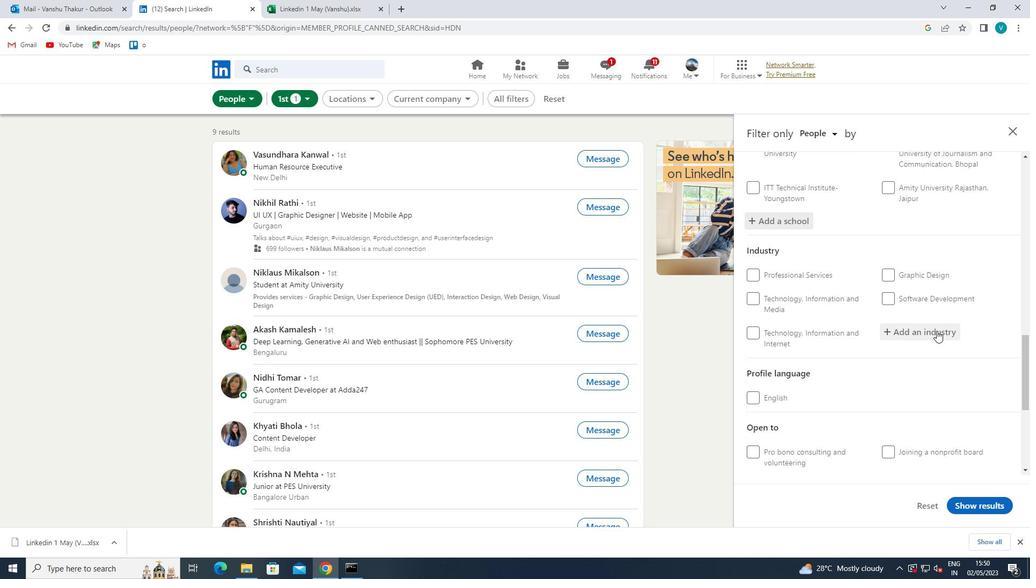 
Action: Key pressed <Key.shift>MILITARY<Key.space>
Screenshot: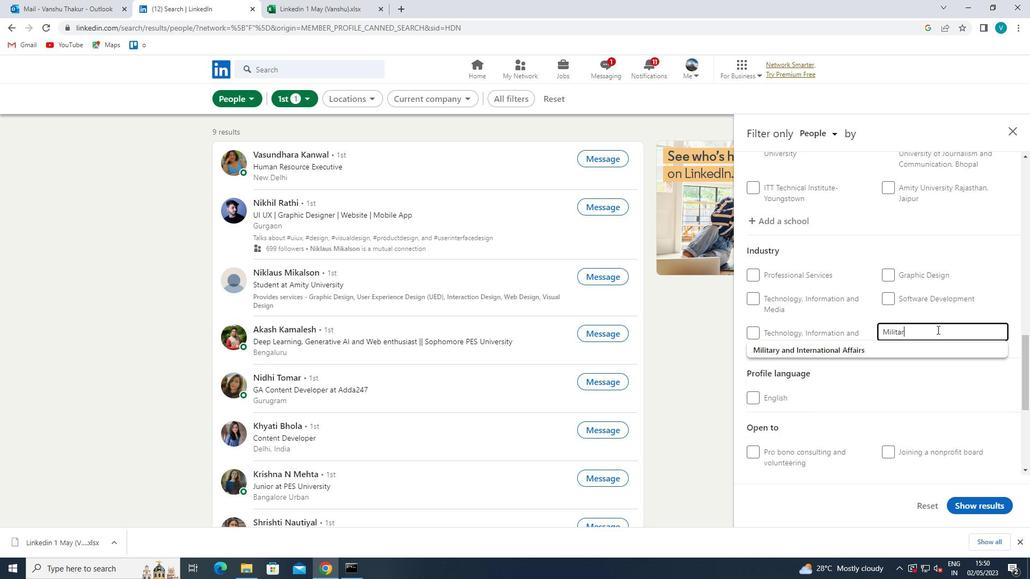 
Action: Mouse moved to (884, 346)
Screenshot: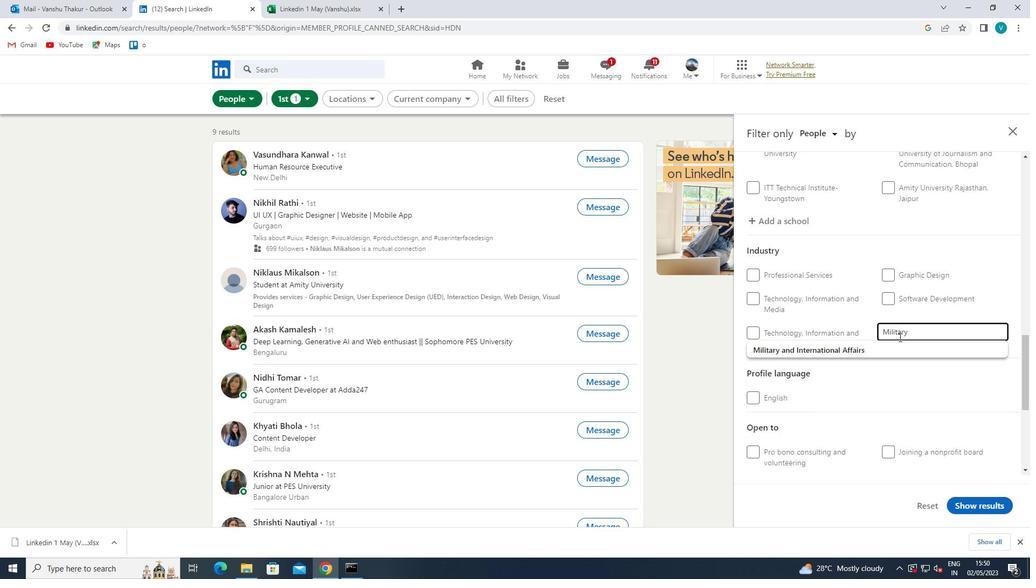 
Action: Mouse pressed left at (884, 346)
Screenshot: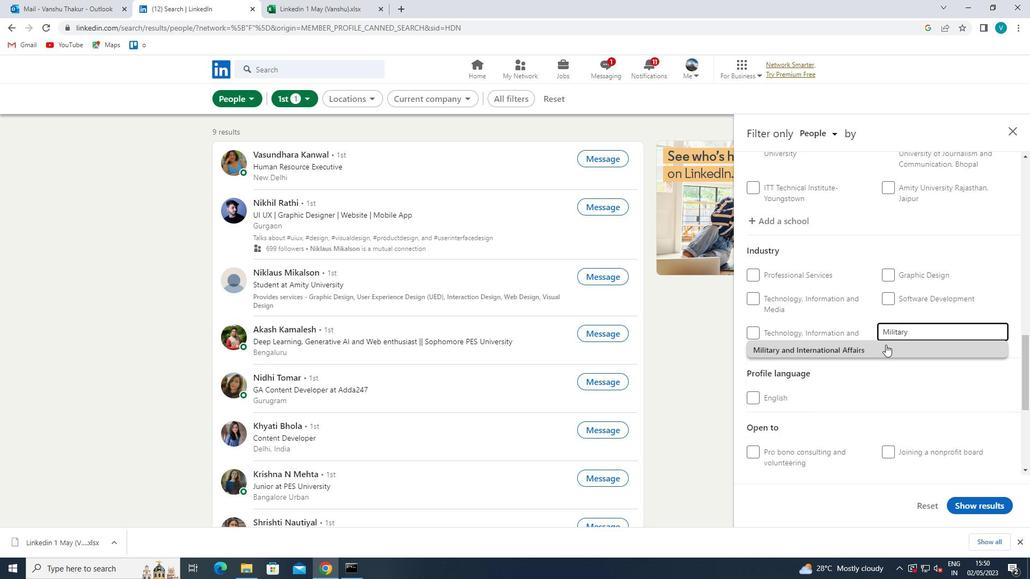 
Action: Mouse scrolled (884, 345) with delta (0, 0)
Screenshot: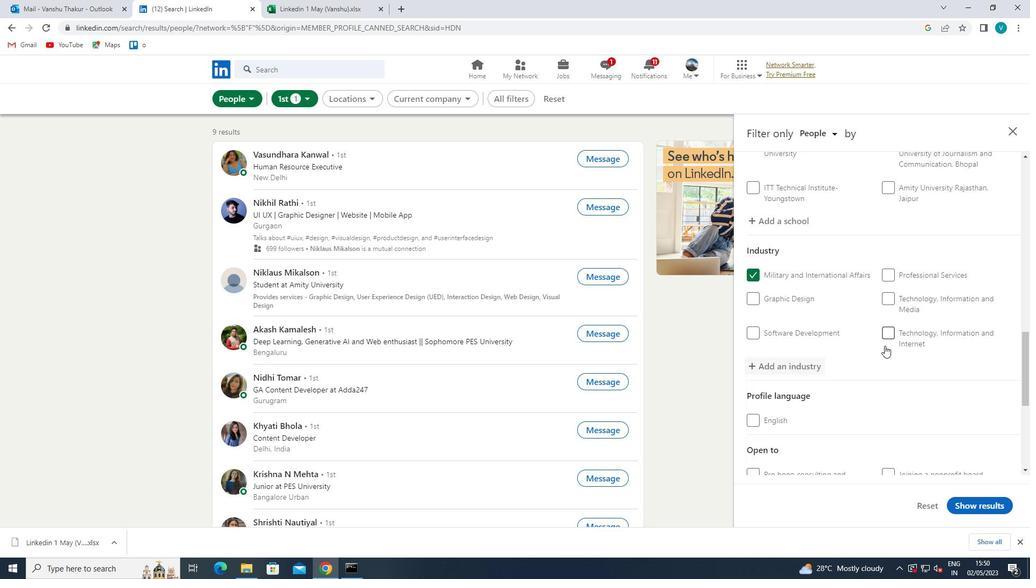 
Action: Mouse moved to (883, 346)
Screenshot: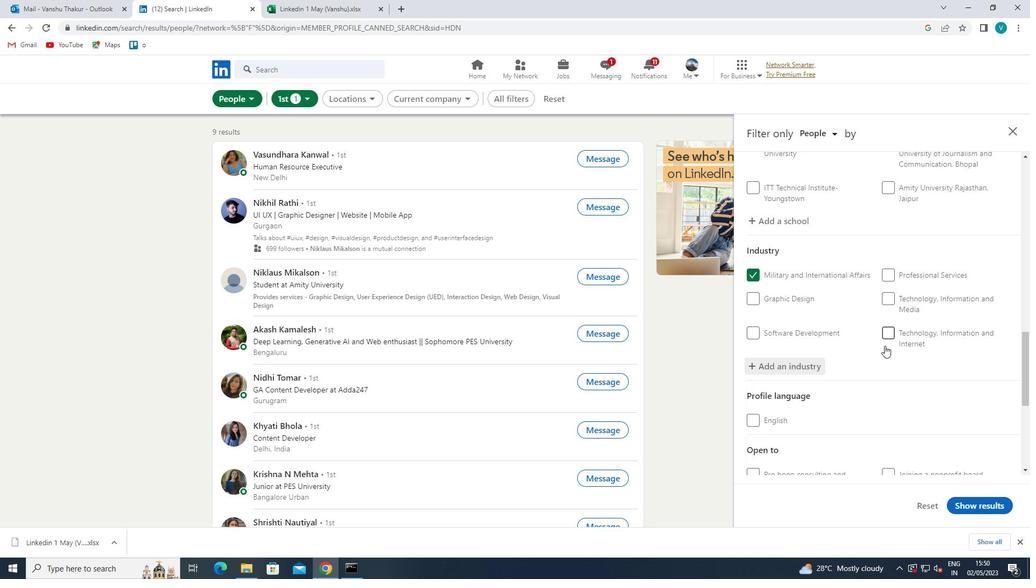 
Action: Mouse scrolled (883, 346) with delta (0, 0)
Screenshot: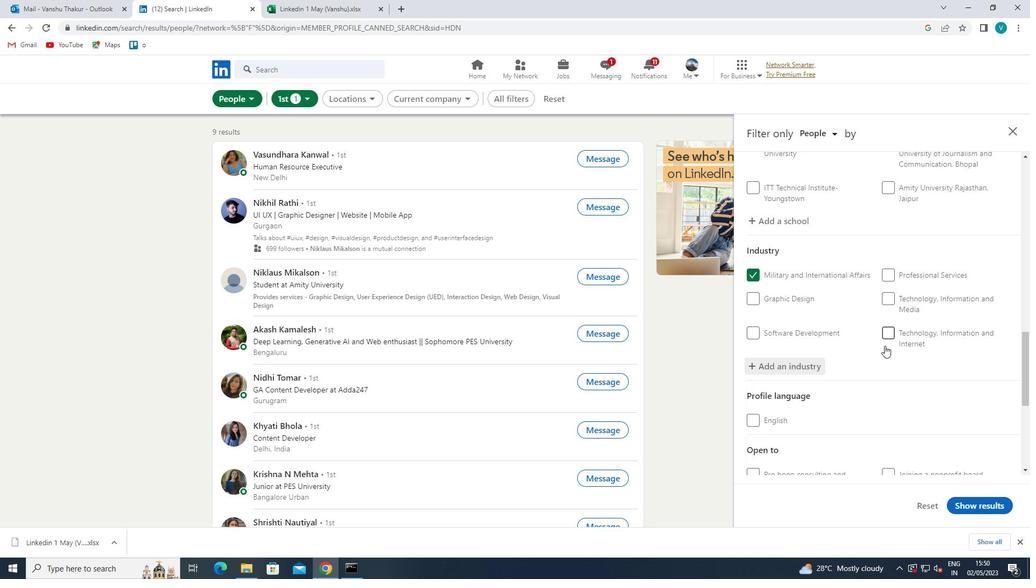 
Action: Mouse moved to (883, 347)
Screenshot: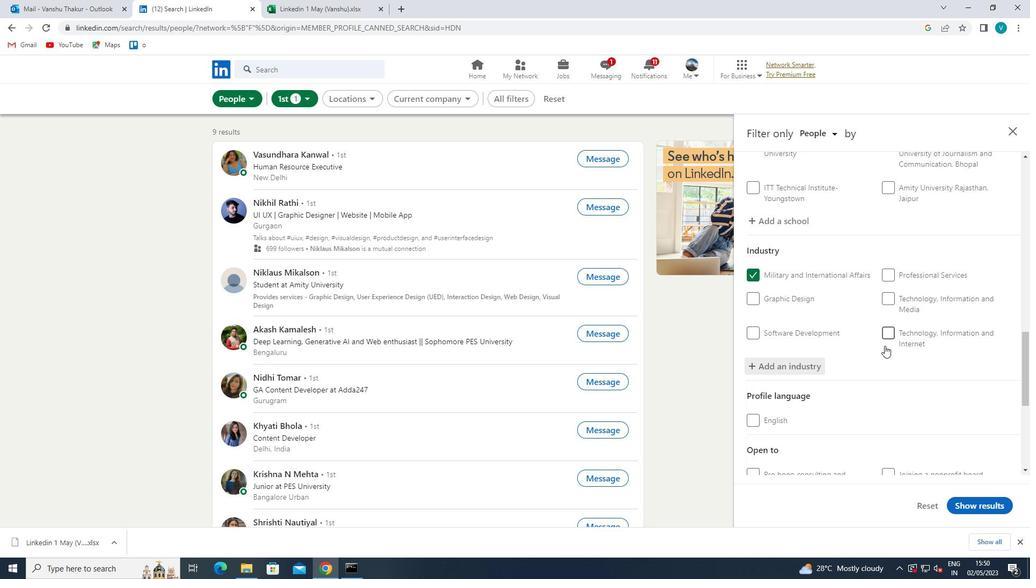 
Action: Mouse scrolled (883, 346) with delta (0, 0)
Screenshot: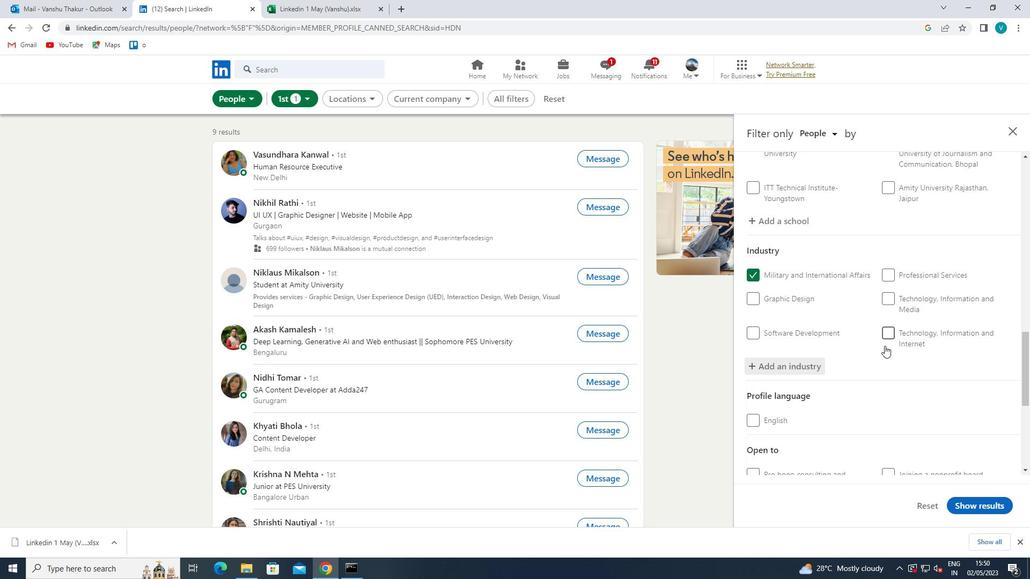 
Action: Mouse scrolled (883, 346) with delta (0, 0)
Screenshot: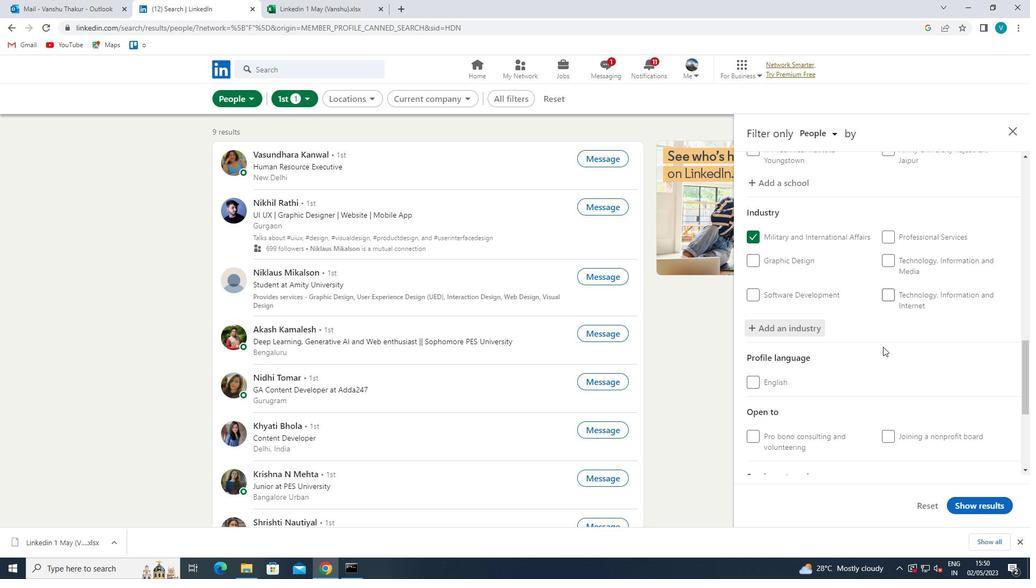 
Action: Mouse scrolled (883, 346) with delta (0, 0)
Screenshot: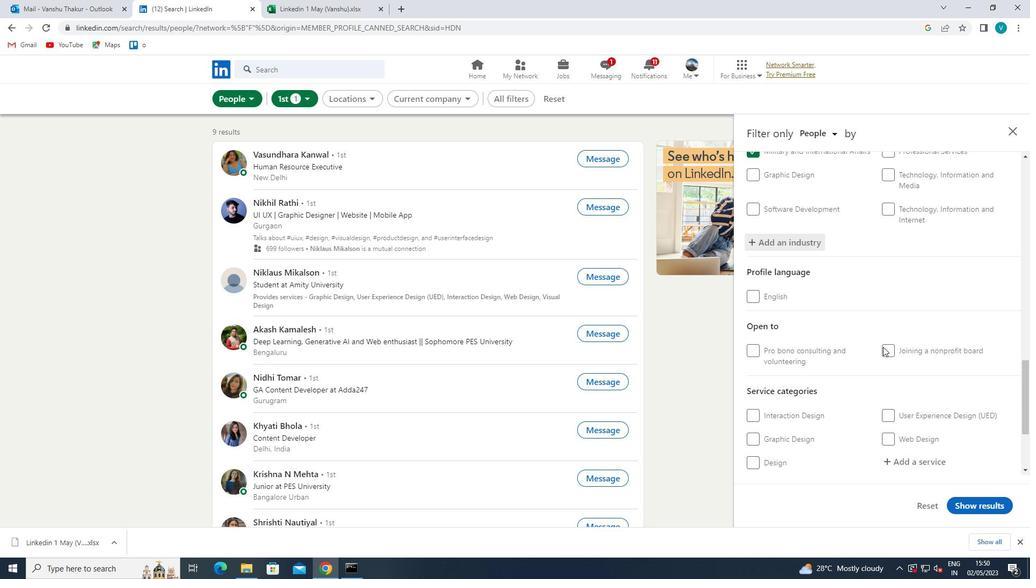 
Action: Mouse moved to (923, 322)
Screenshot: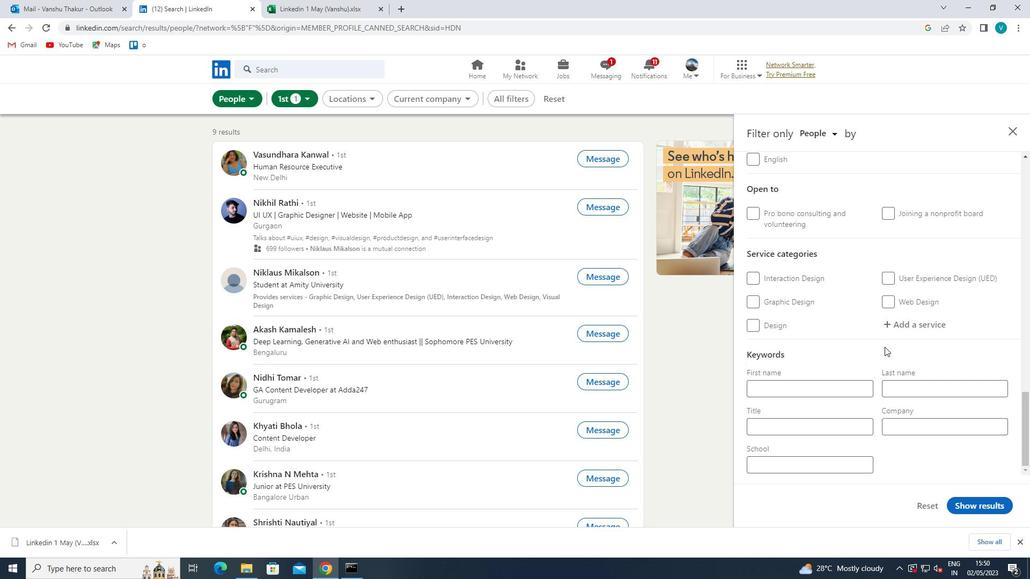 
Action: Mouse pressed left at (923, 322)
Screenshot: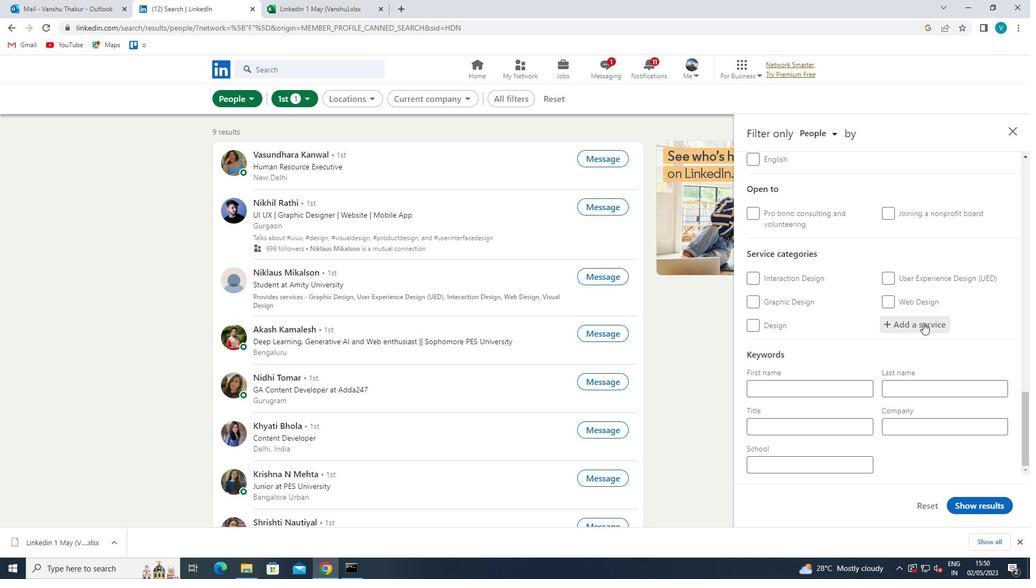 
Action: Mouse moved to (923, 322)
Screenshot: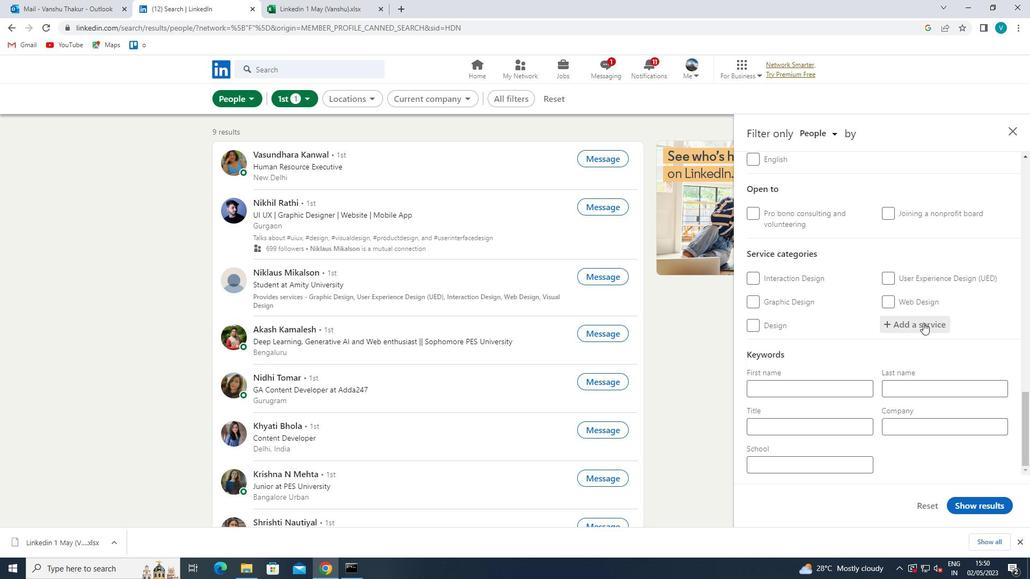 
Action: Key pressed <Key.shift>NEF<Key.backspace>GOTIATION<Key.space>
Screenshot: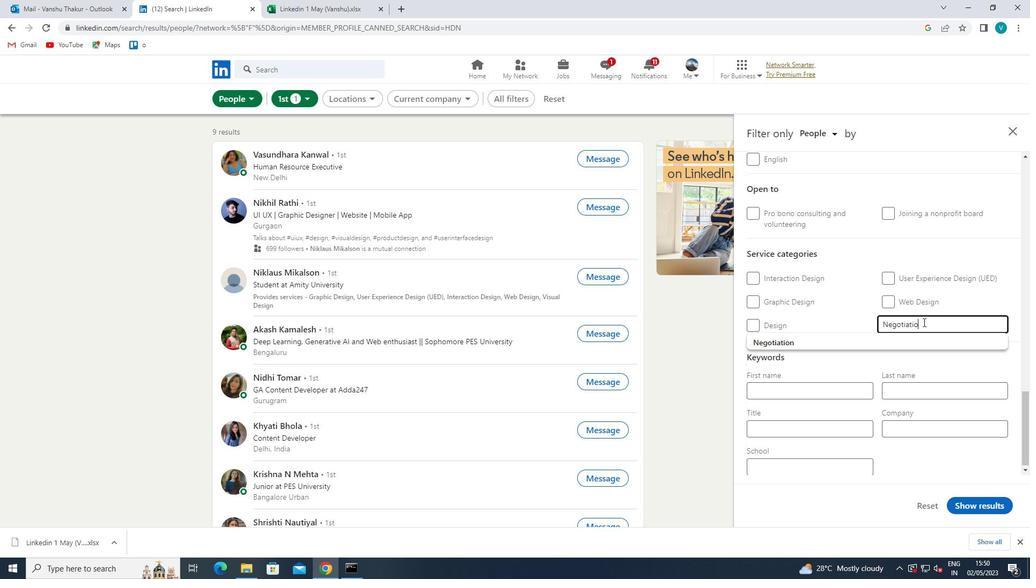 
Action: Mouse moved to (885, 342)
Screenshot: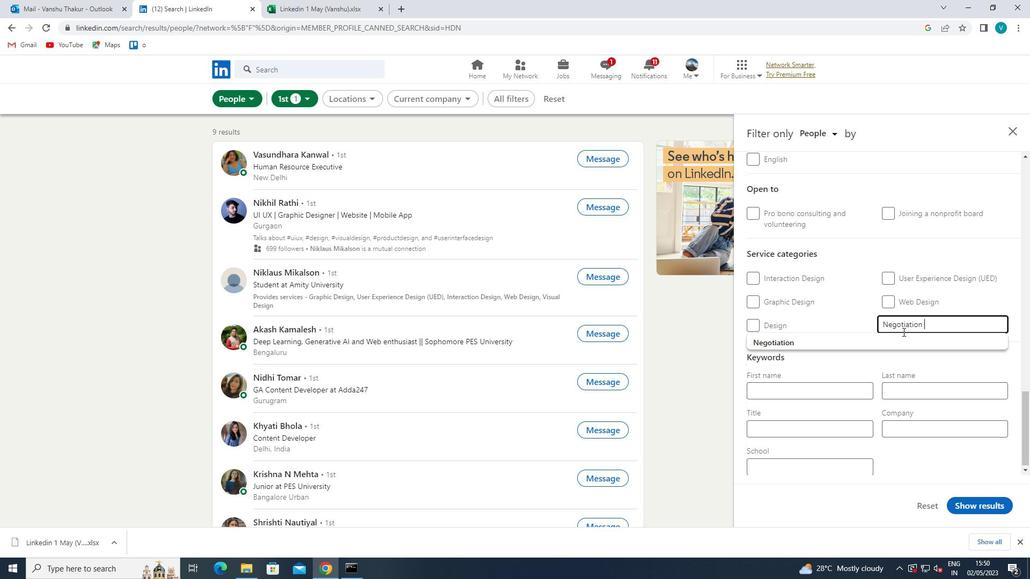 
Action: Mouse pressed left at (885, 342)
Screenshot: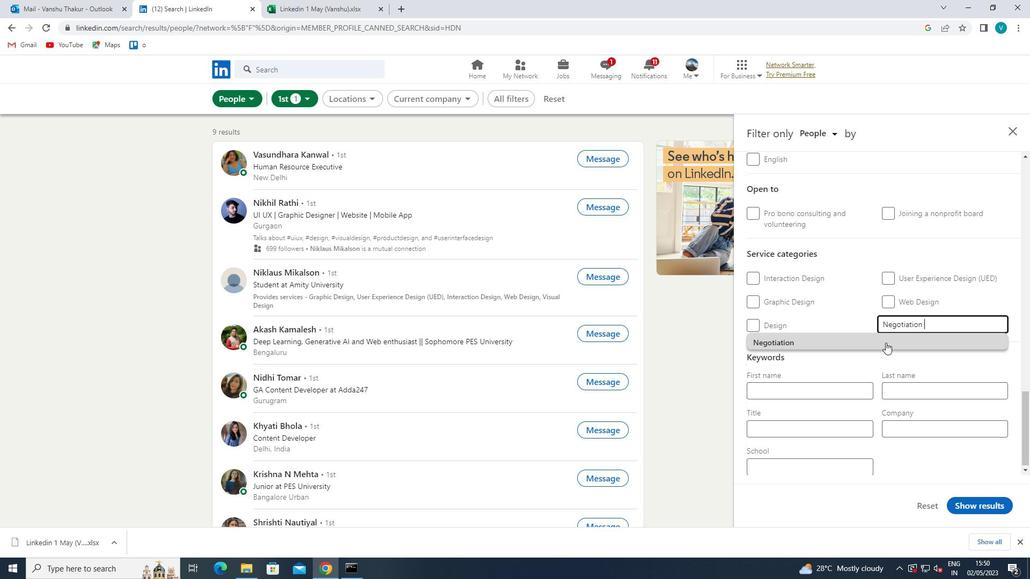 
Action: Mouse scrolled (885, 342) with delta (0, 0)
Screenshot: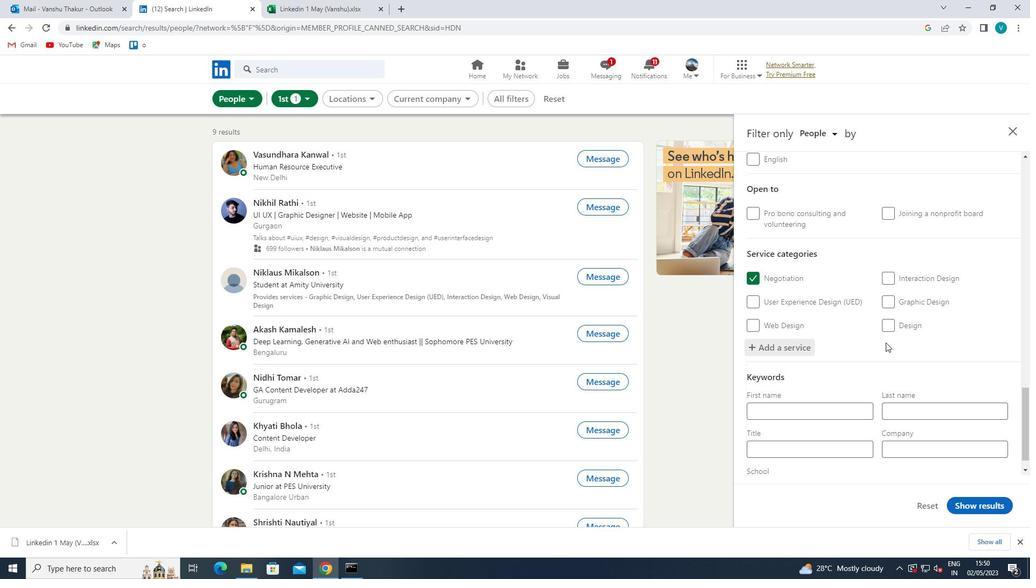 
Action: Mouse scrolled (885, 342) with delta (0, 0)
Screenshot: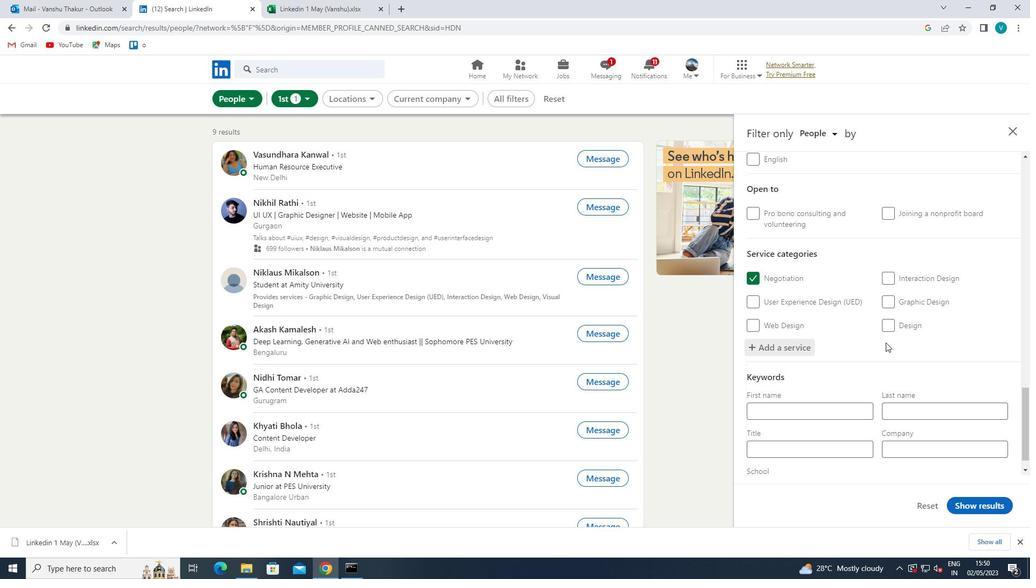
Action: Mouse scrolled (885, 342) with delta (0, 0)
Screenshot: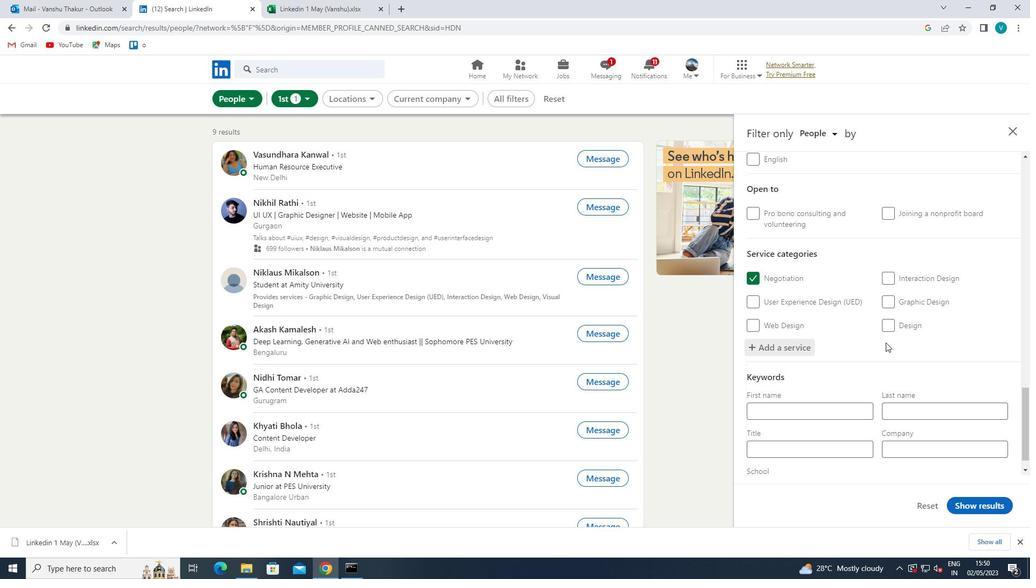
Action: Mouse moved to (840, 423)
Screenshot: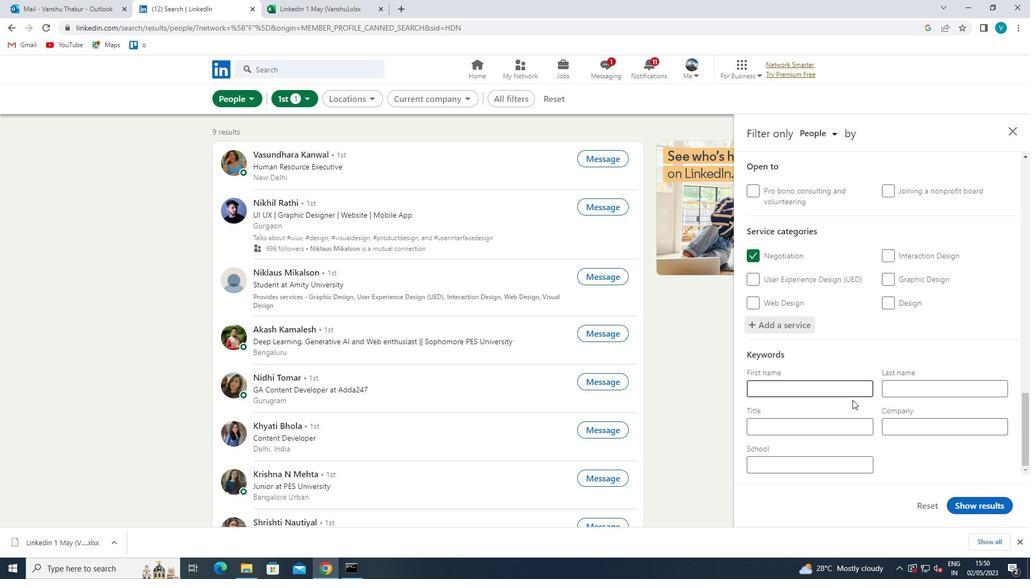 
Action: Mouse pressed left at (840, 423)
Screenshot: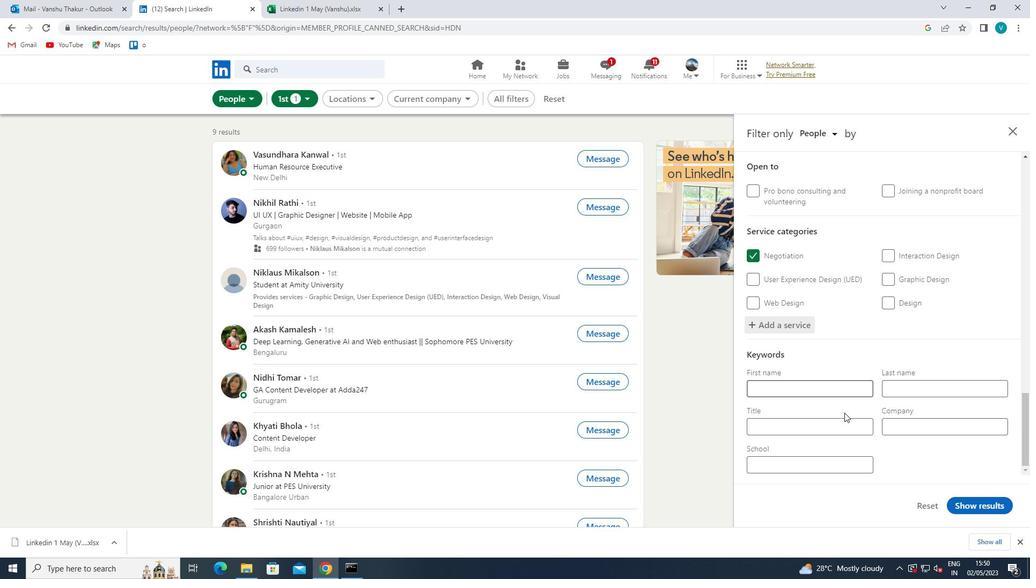 
Action: Key pressed <Key.shift>CONTENT<Key.space><Key.shift>CREATOR<Key.space>
Screenshot: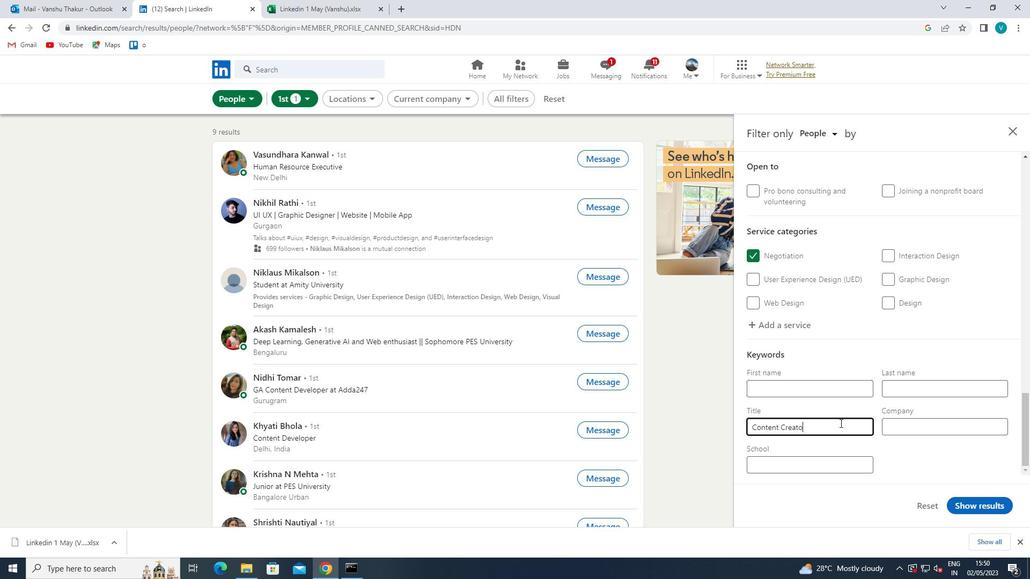 
Action: Mouse moved to (972, 513)
Screenshot: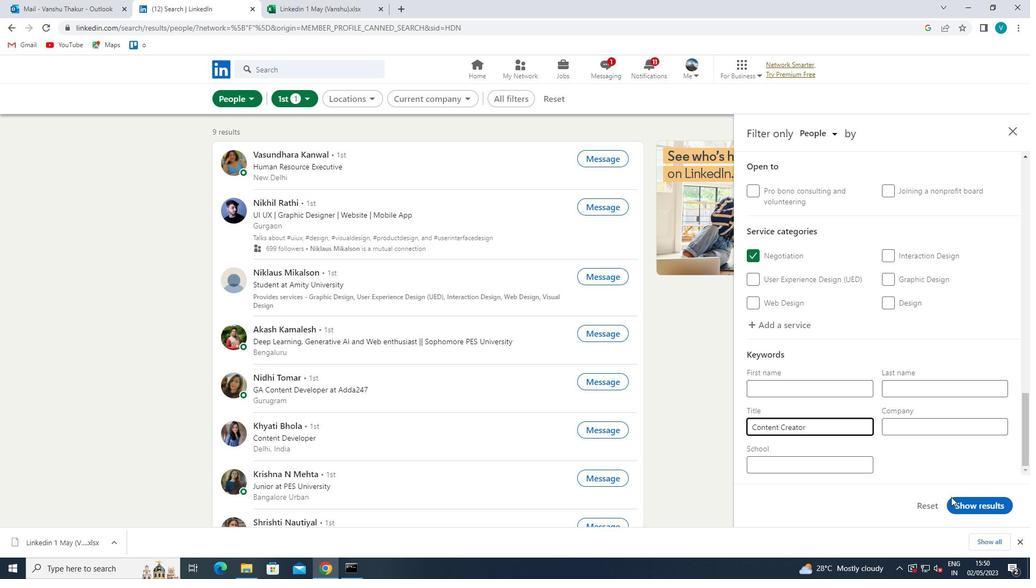 
Action: Mouse pressed left at (972, 513)
Screenshot: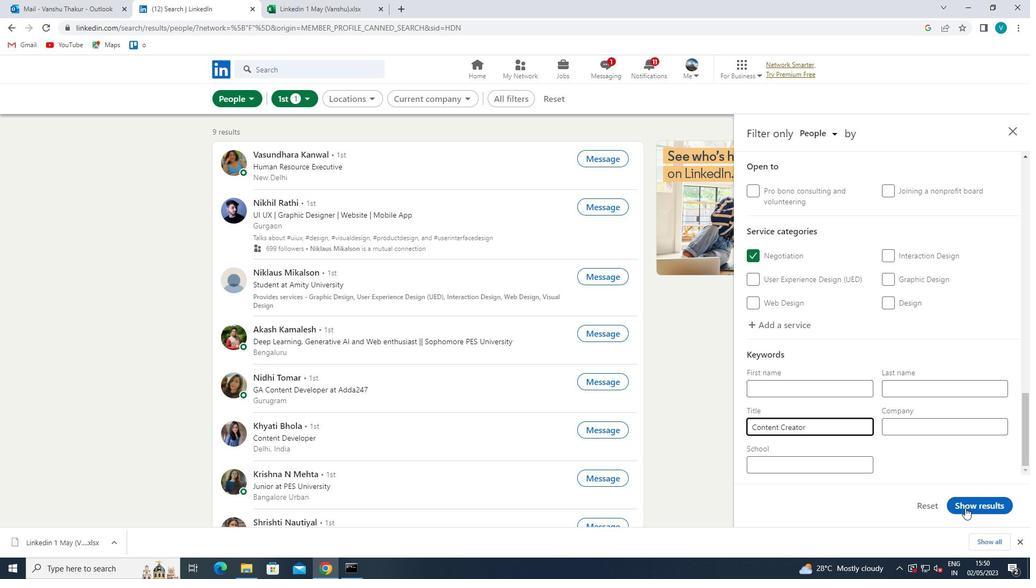 
Action: Mouse moved to (973, 512)
Screenshot: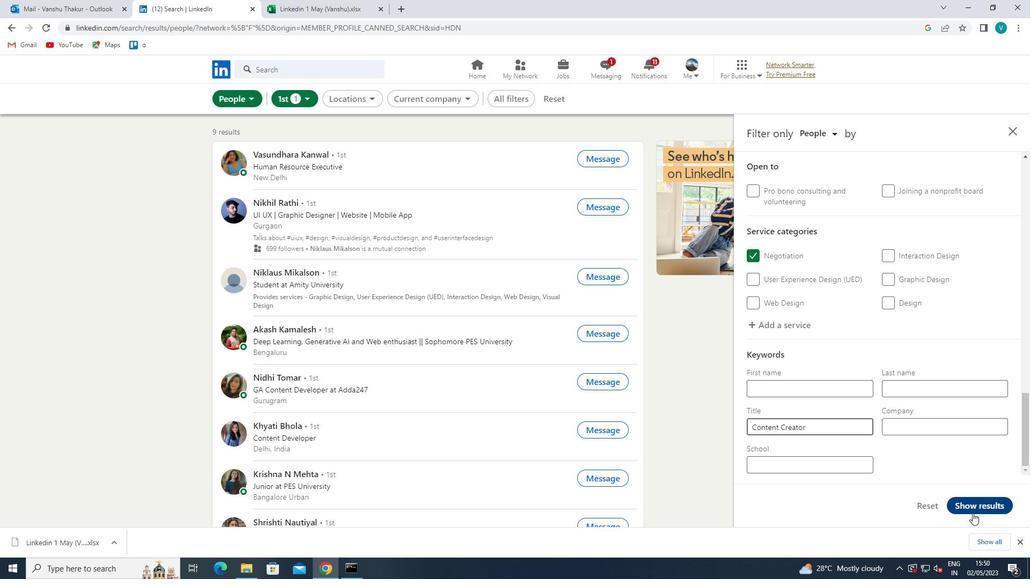 
